 Task: Add an event with the title Presentation Finalization and Rehearsal, date '2023/12/19', time 8:30 AM to 10:30 AMand add a description: A Product Demo is a live demonstration of a product's features, functionality, and benefits to potential customers, clients, or stakeholders. It is a powerful tool for showcasing the value proposition of a product and allowing individuals to experience its capabilities firsthand.    Select event color  Lavender . Add location for the event as: 654 Palais des Festivals, Cannes, France, logged in from the account softage.3@softage.netand send the event invitation to softage.10@softage.net and softage.1@softage.net. Set a reminder for the event Doesn't repeat
Action: Mouse moved to (34, 94)
Screenshot: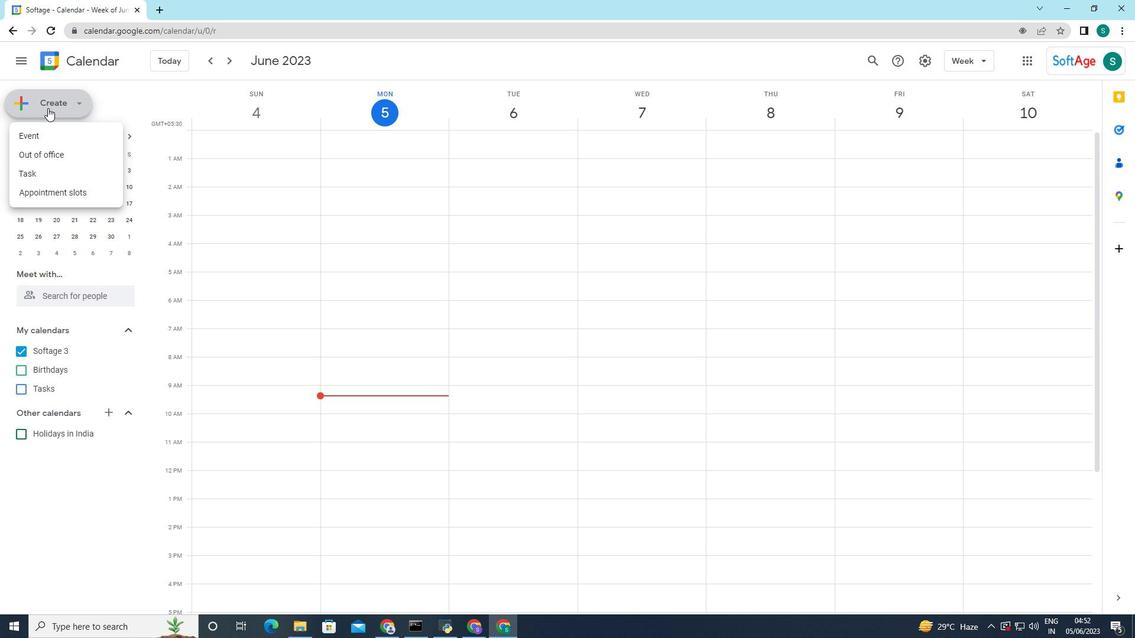 
Action: Mouse pressed left at (34, 94)
Screenshot: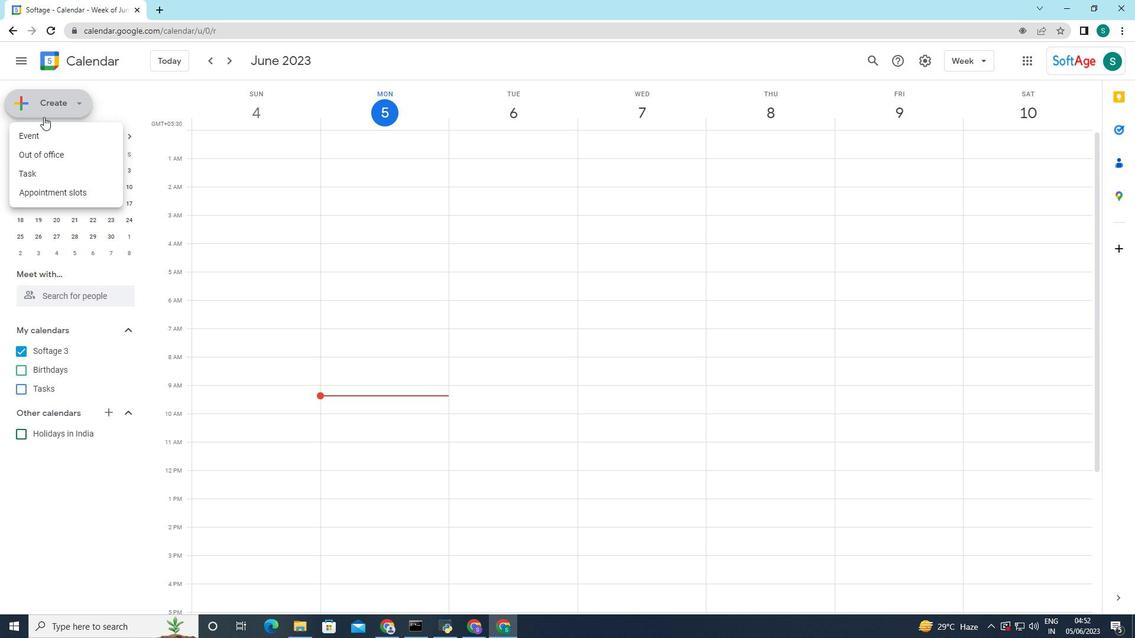 
Action: Mouse moved to (28, 117)
Screenshot: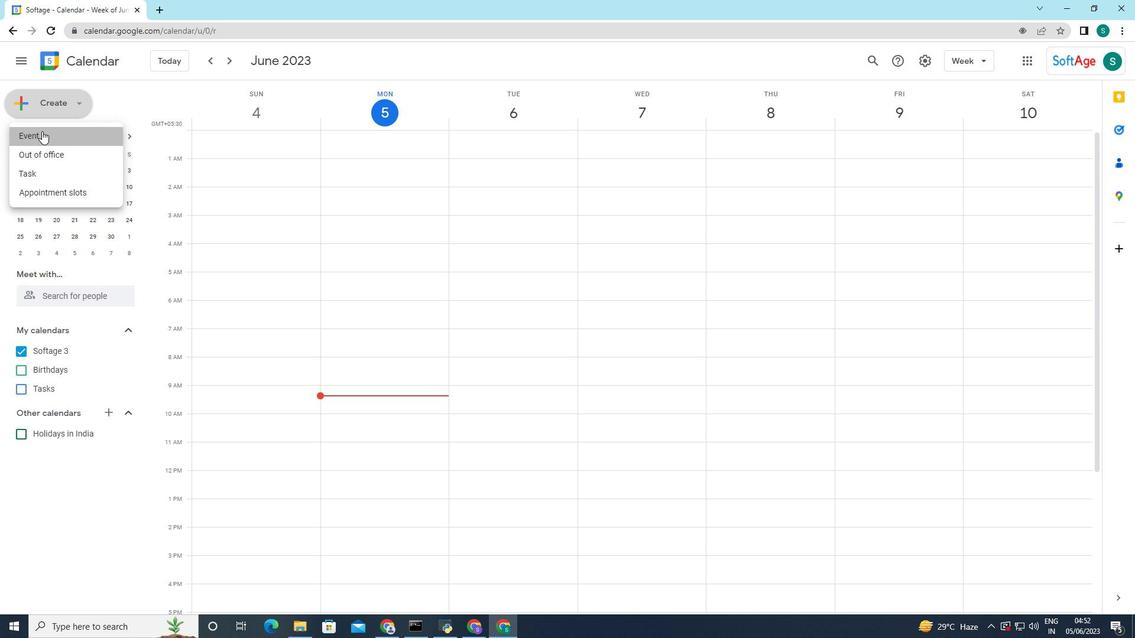 
Action: Mouse pressed left at (28, 117)
Screenshot: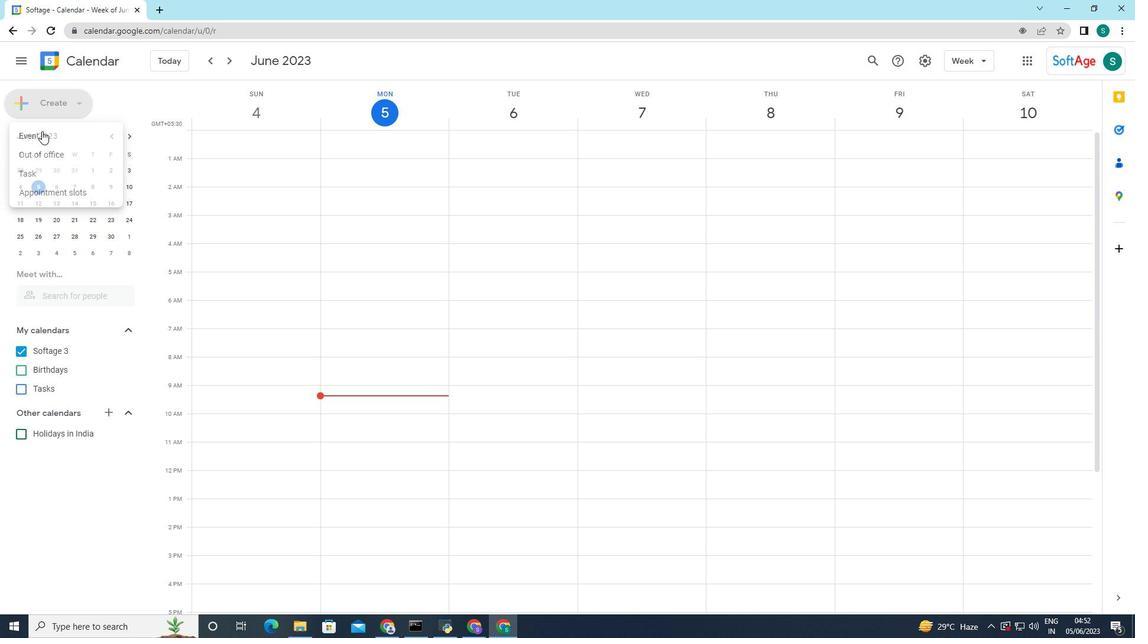 
Action: Mouse moved to (199, 454)
Screenshot: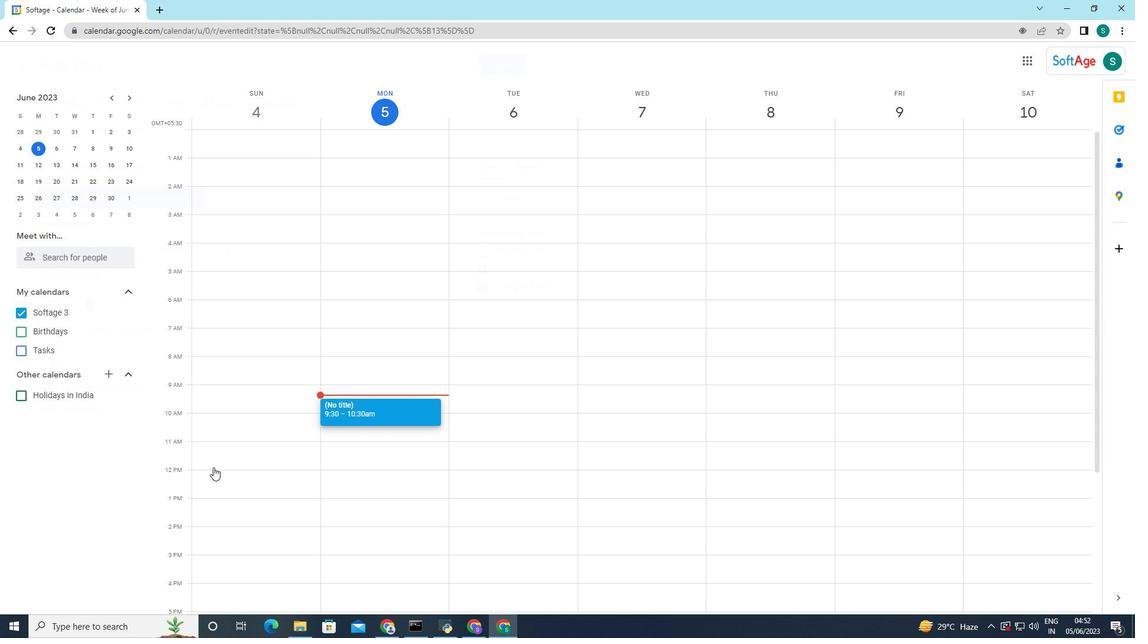 
Action: Mouse pressed left at (199, 454)
Screenshot: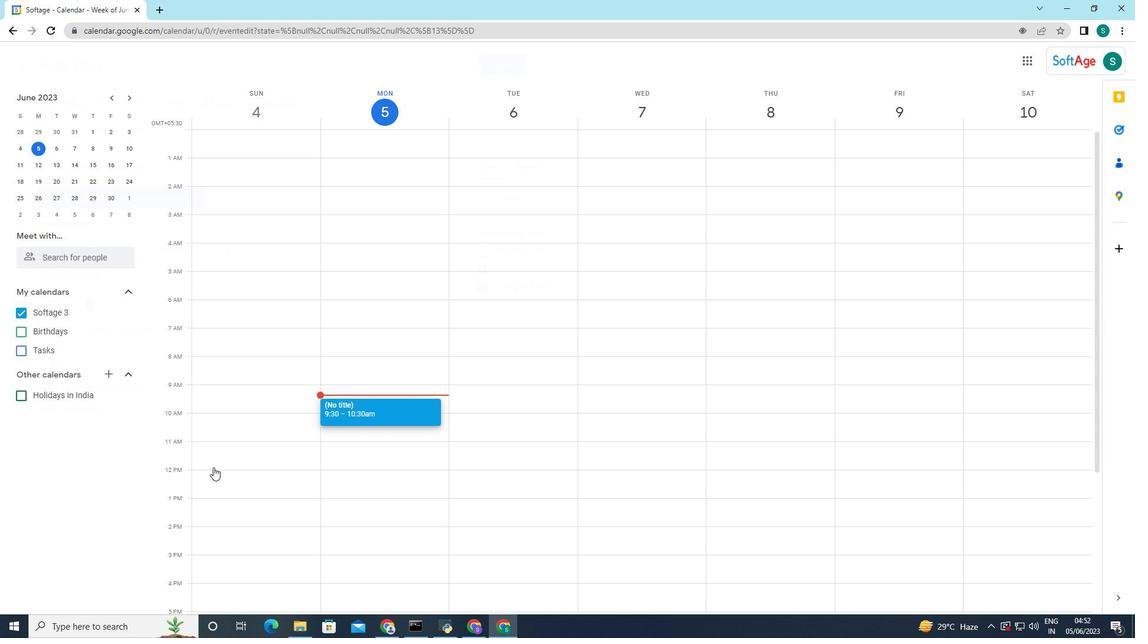 
Action: Mouse moved to (107, 52)
Screenshot: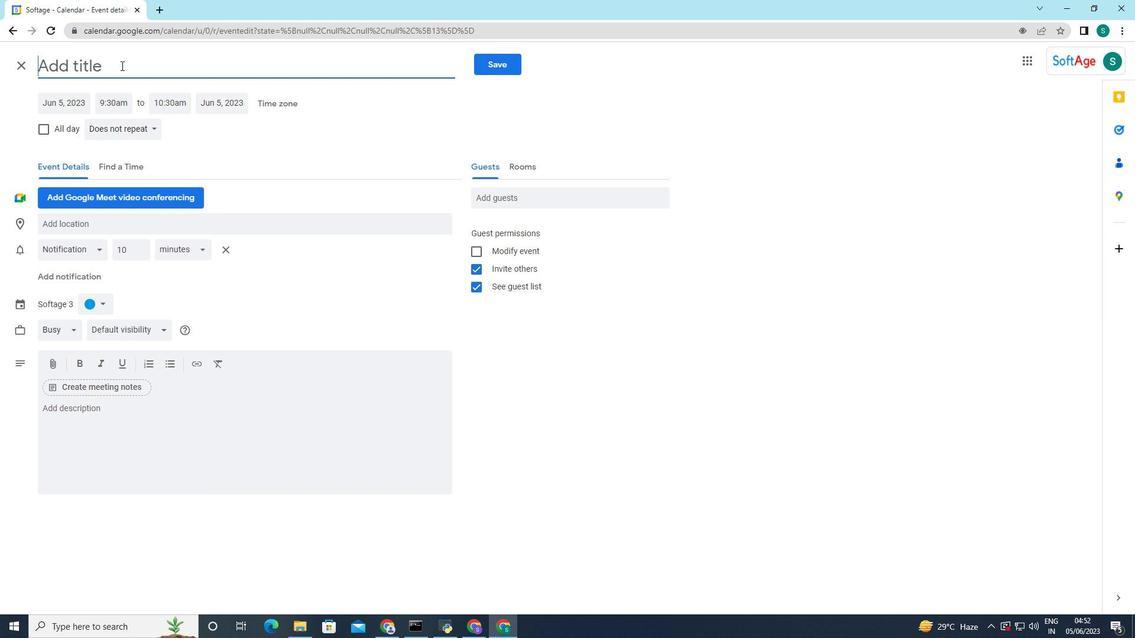 
Action: Mouse pressed left at (107, 52)
Screenshot: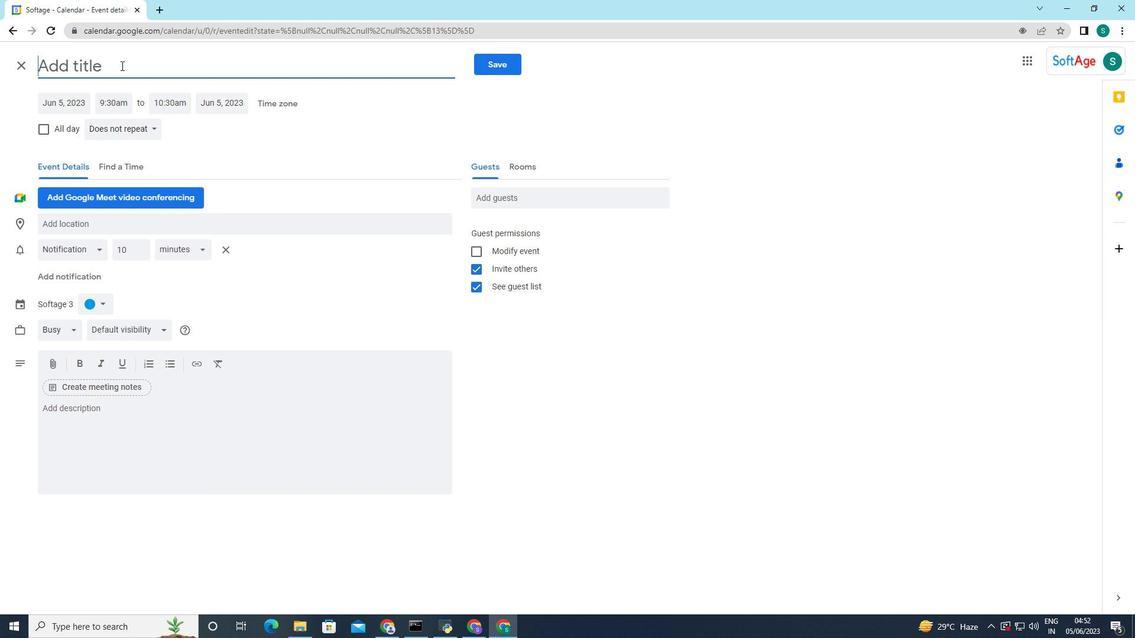 
Action: Key pressed <Key.caps_lock>P<Key.caps_lock>resentation<Key.space><Key.caps_lock>F<Key.caps_lock>inalization<Key.space>and<Key.space><Key.caps_lock>TL<Key.backspace><Key.backspace>T<Key.backspace>R<Key.caps_lock>ehearsal
Screenshot: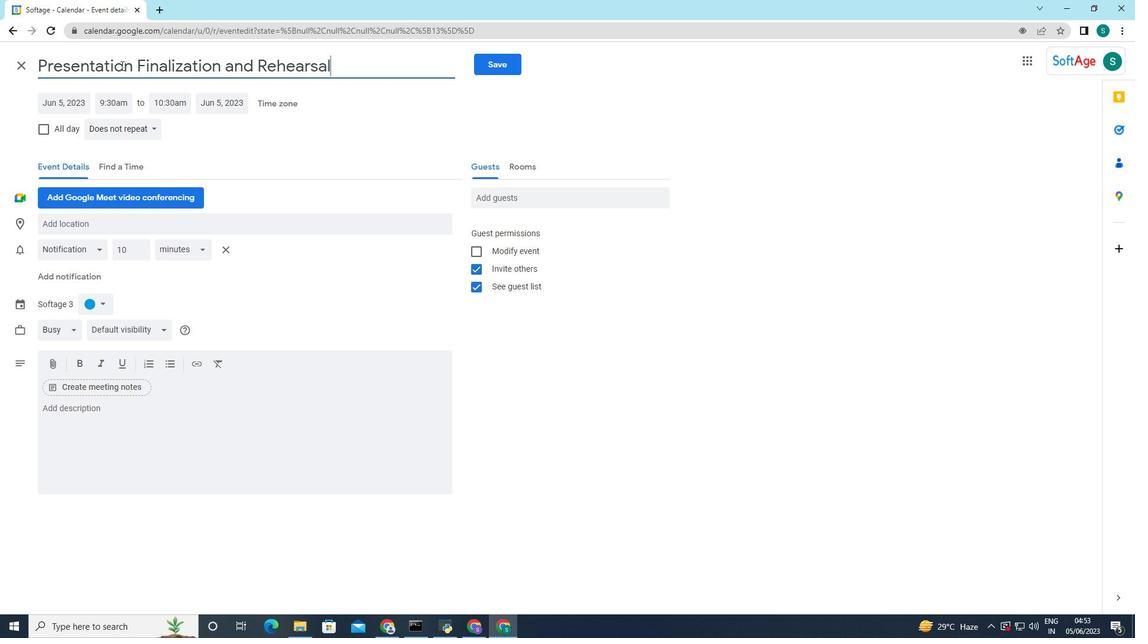 
Action: Mouse moved to (67, 89)
Screenshot: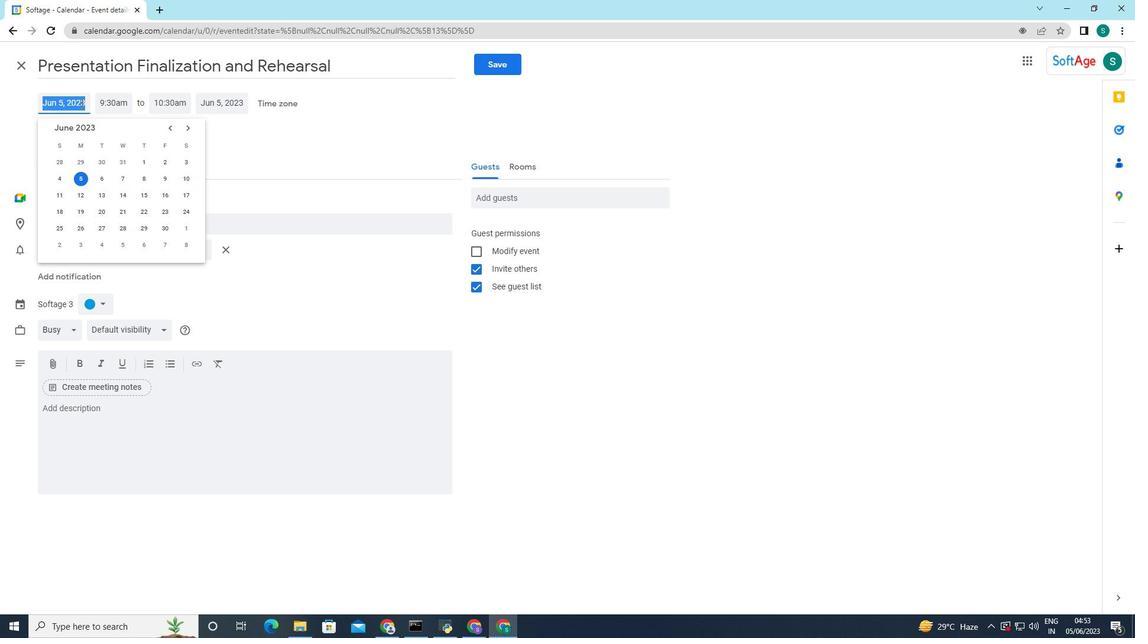 
Action: Mouse pressed left at (67, 89)
Screenshot: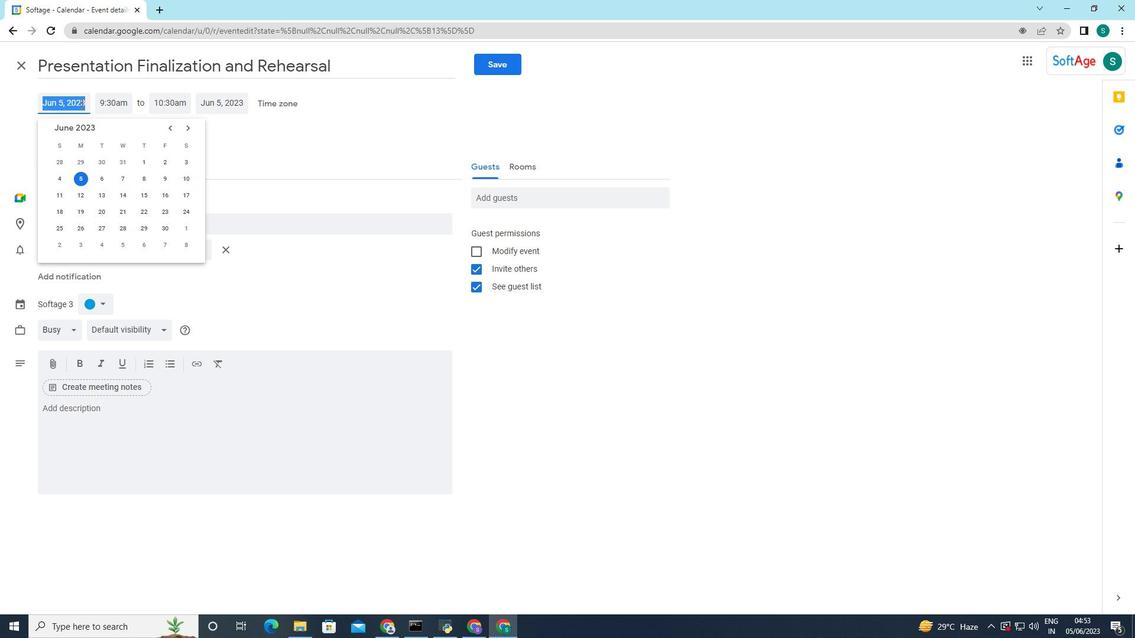 
Action: Mouse moved to (172, 115)
Screenshot: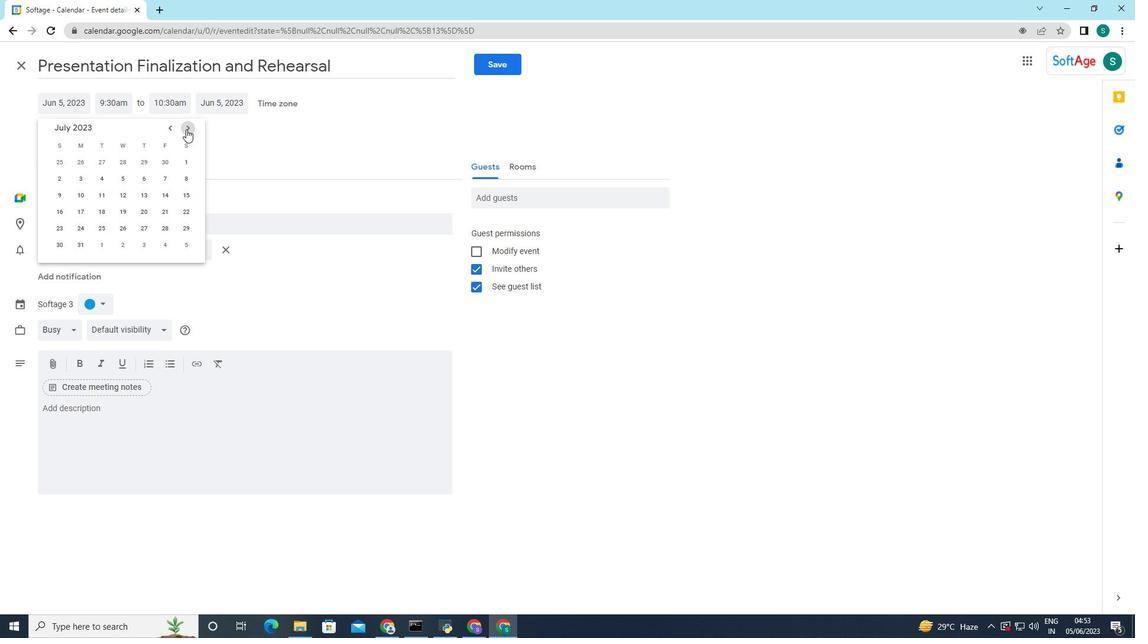 
Action: Mouse pressed left at (172, 115)
Screenshot: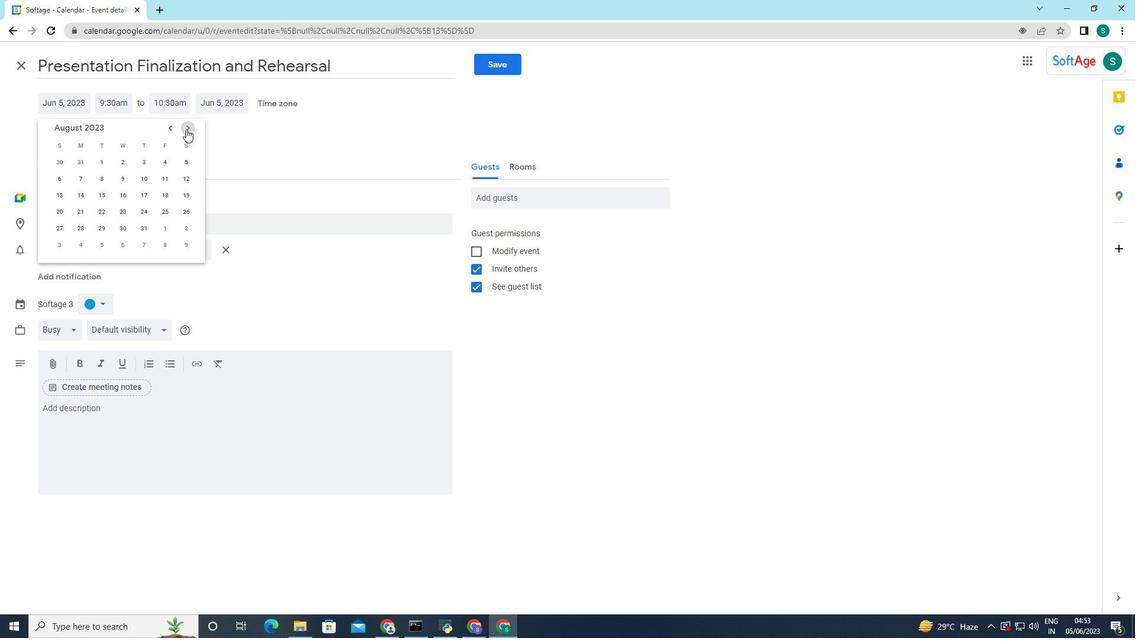 
Action: Mouse pressed left at (172, 115)
Screenshot: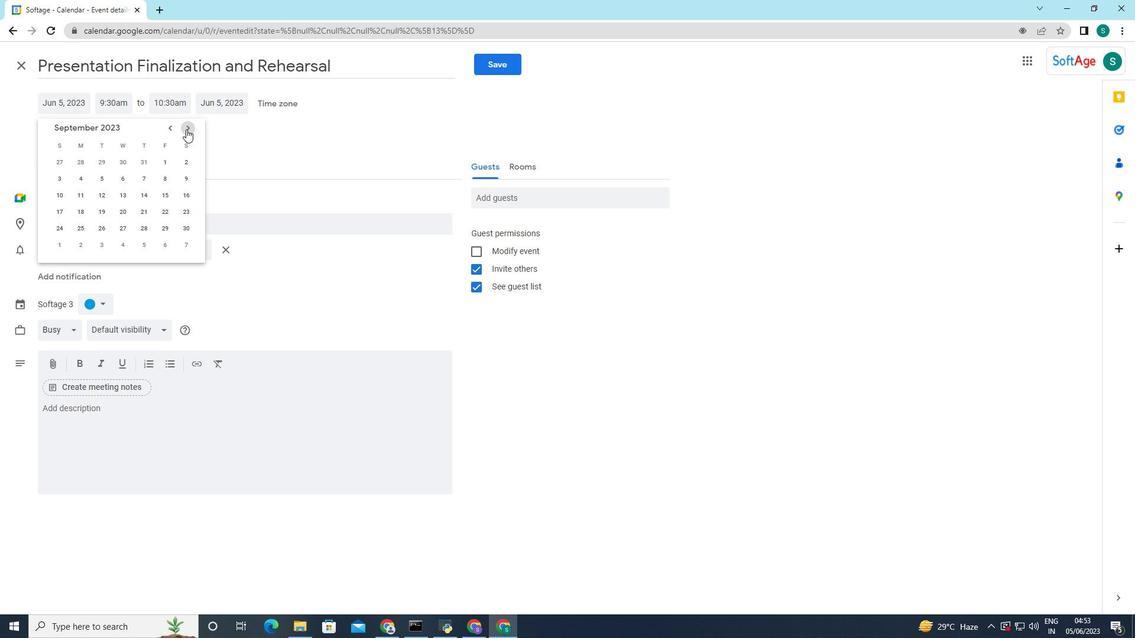 
Action: Mouse pressed left at (172, 115)
Screenshot: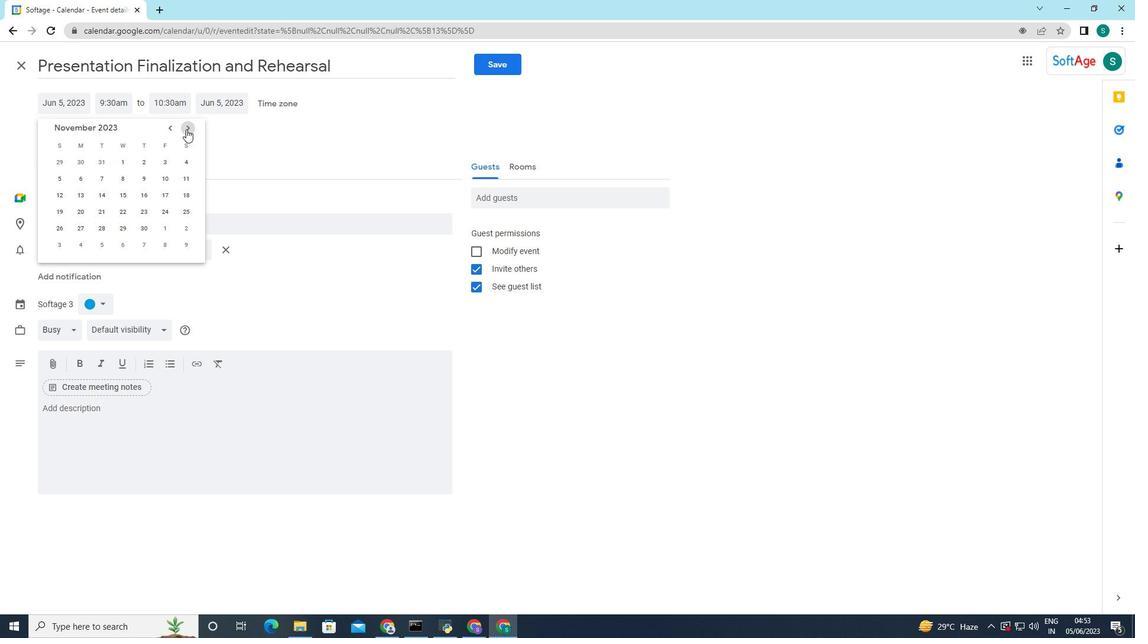 
Action: Mouse pressed left at (172, 115)
Screenshot: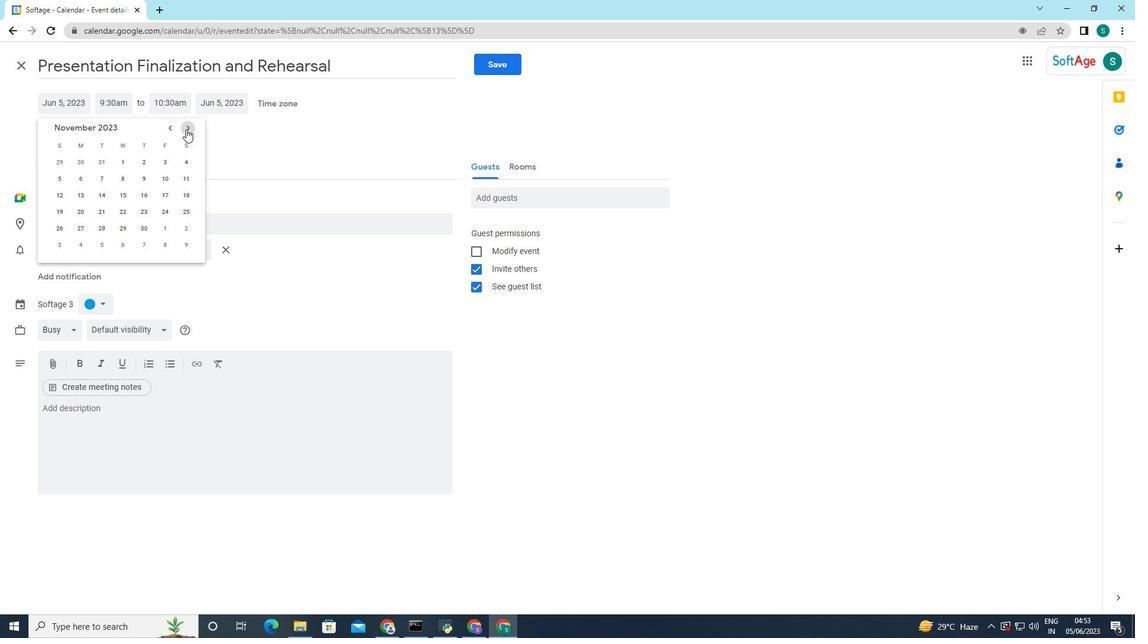 
Action: Mouse pressed left at (172, 115)
Screenshot: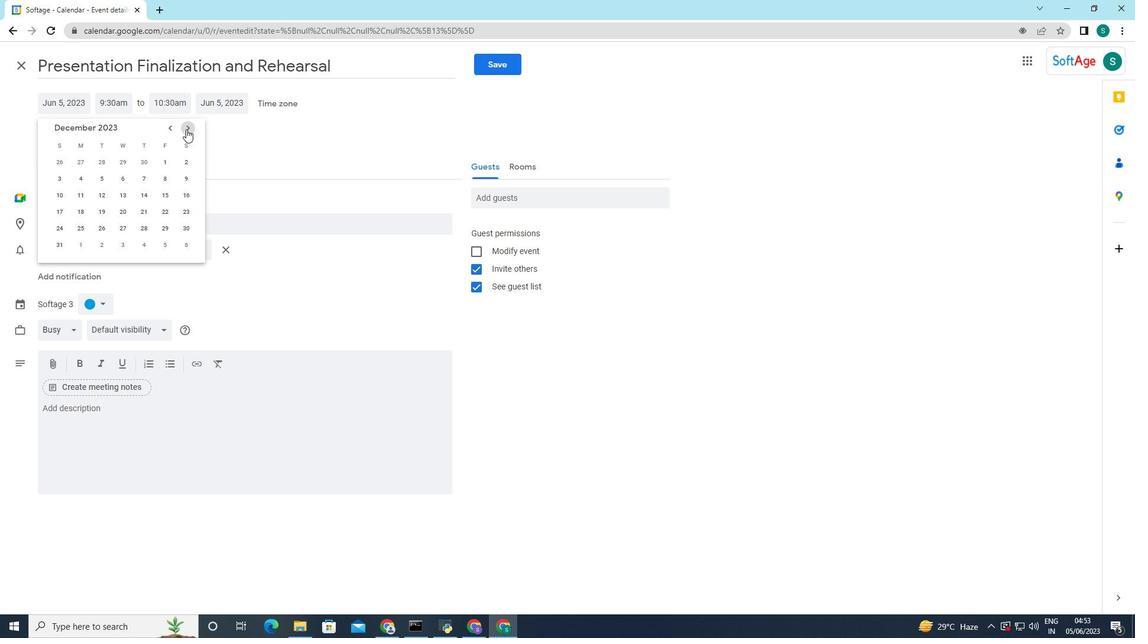 
Action: Mouse pressed left at (172, 115)
Screenshot: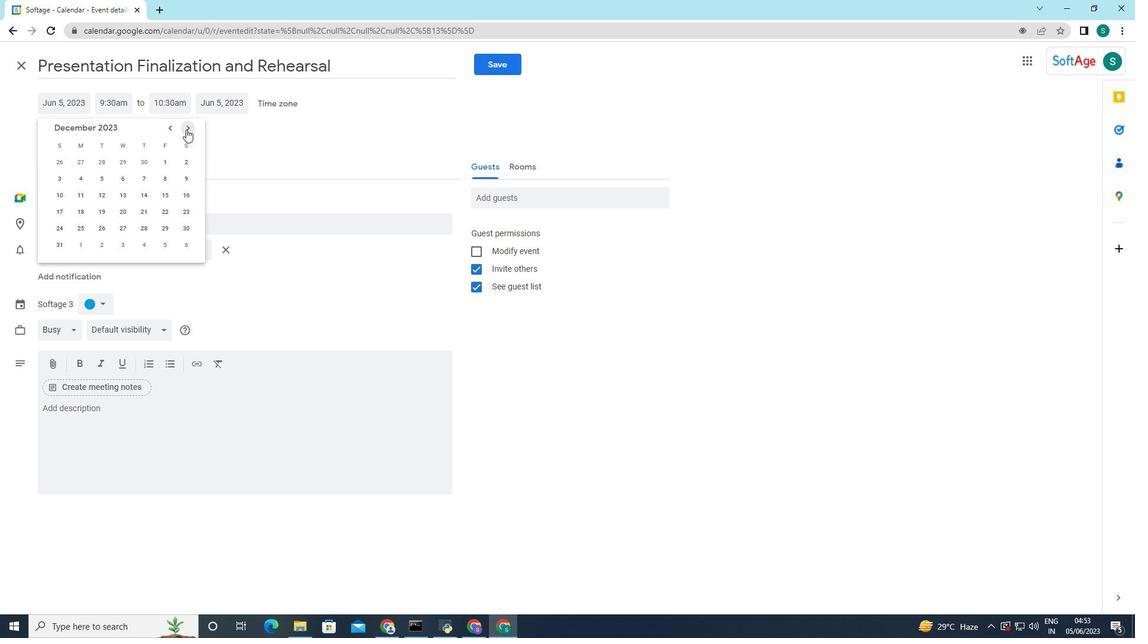 
Action: Mouse pressed left at (172, 115)
Screenshot: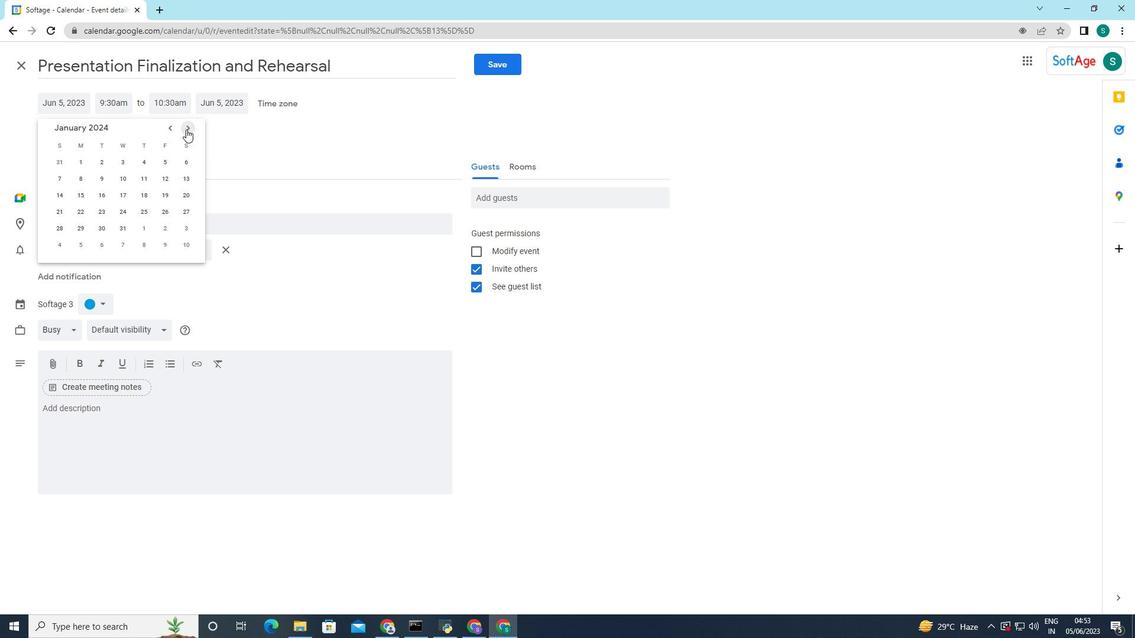 
Action: Mouse pressed left at (172, 115)
Screenshot: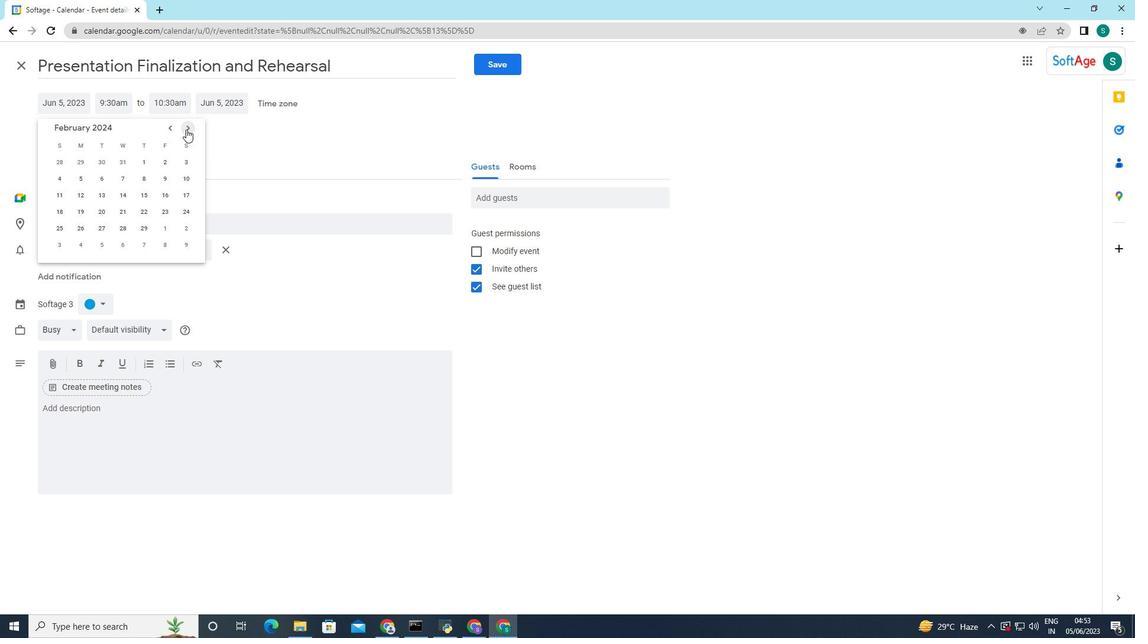 
Action: Mouse moved to (154, 115)
Screenshot: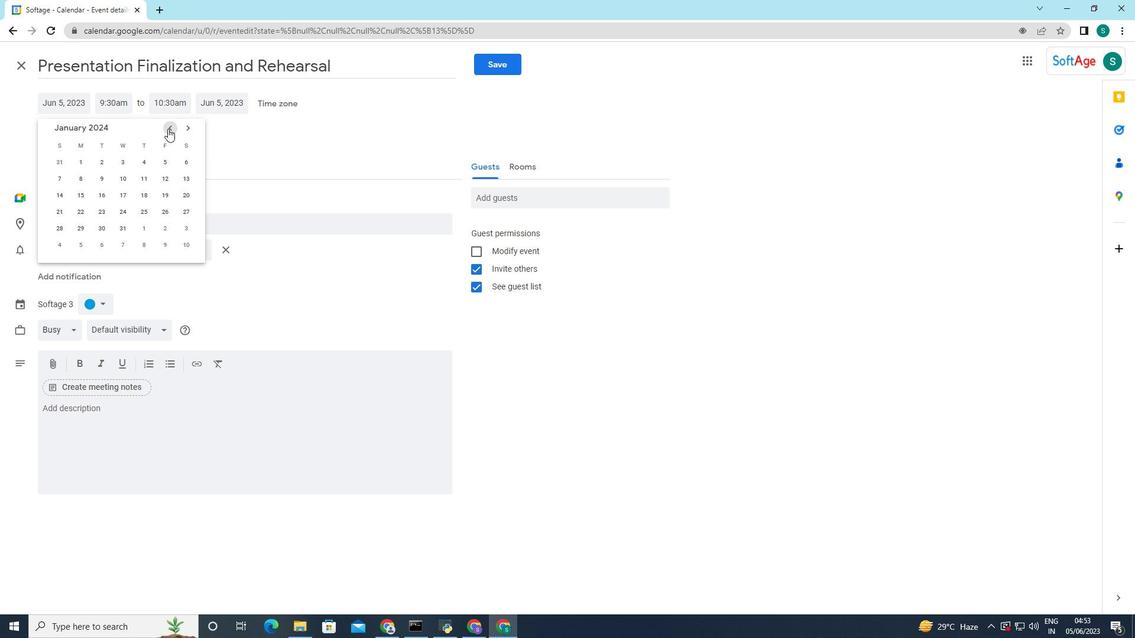 
Action: Mouse pressed left at (154, 115)
Screenshot: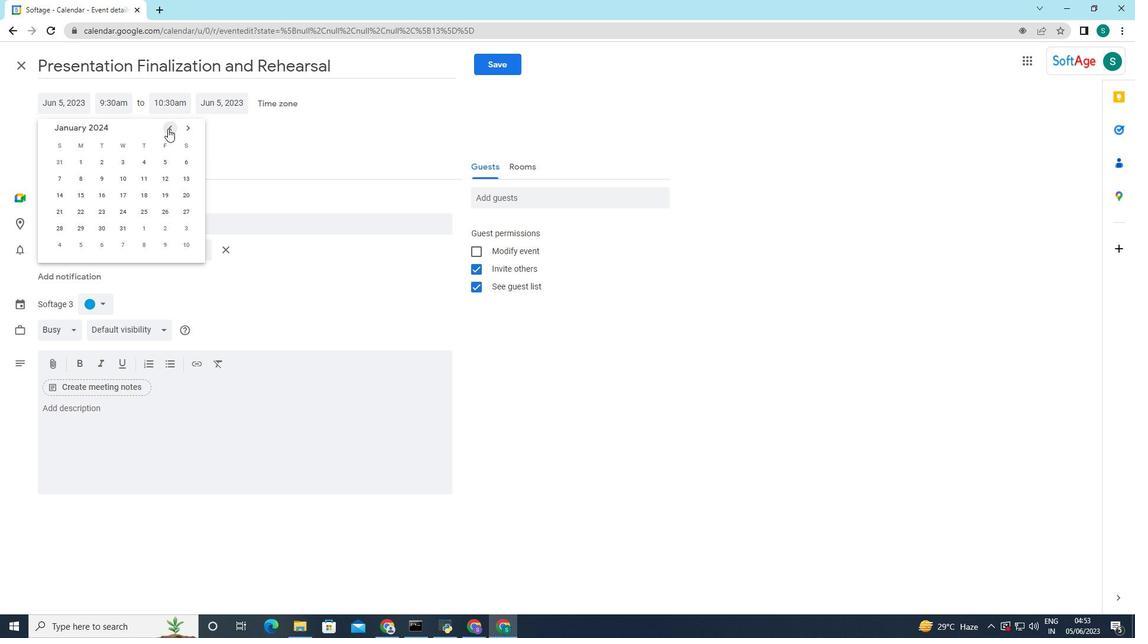 
Action: Mouse pressed left at (154, 115)
Screenshot: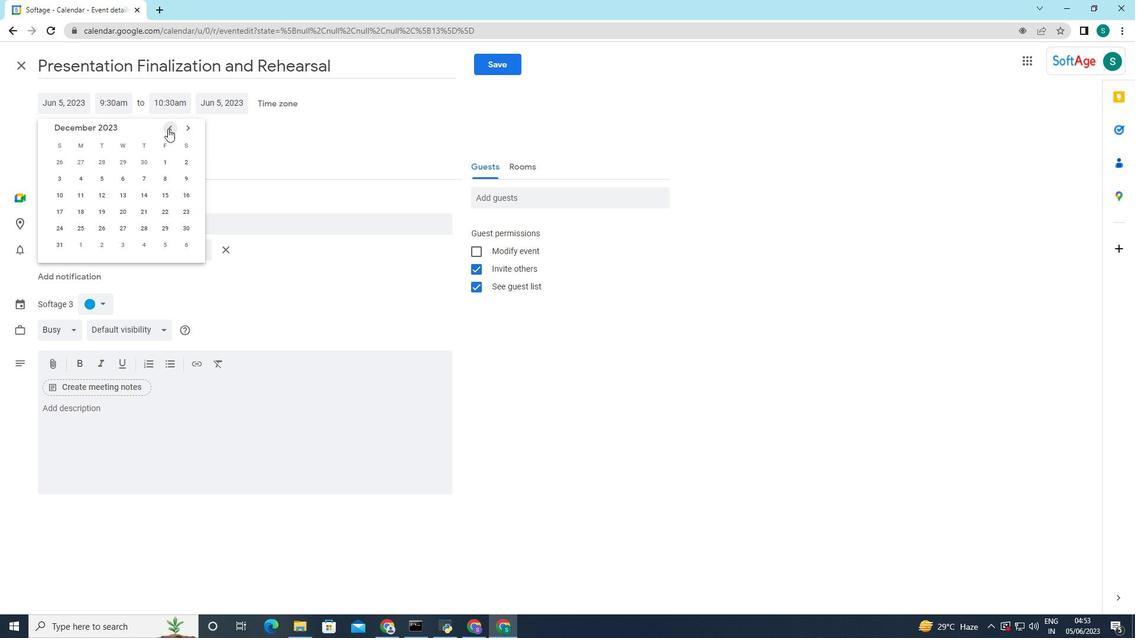 
Action: Mouse moved to (94, 198)
Screenshot: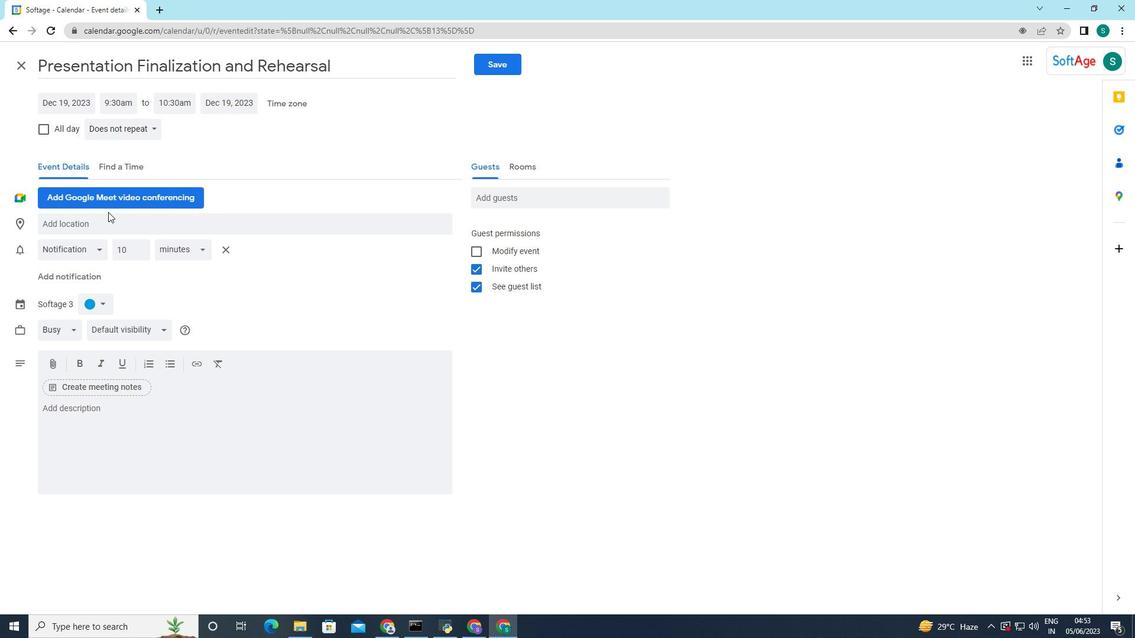 
Action: Mouse pressed left at (94, 198)
Screenshot: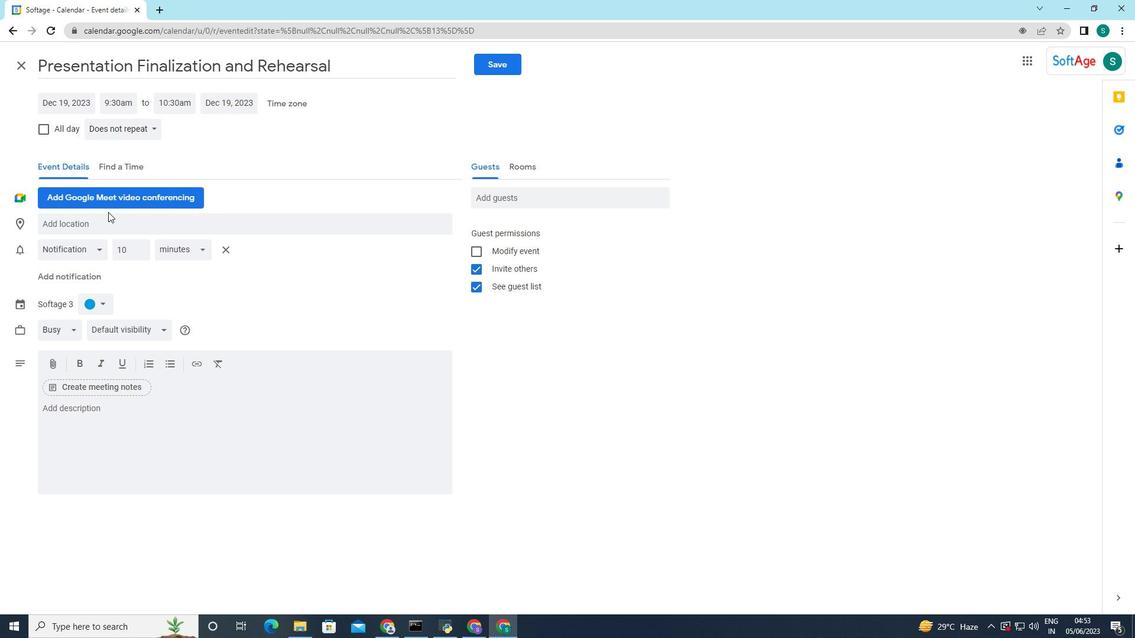 
Action: Mouse moved to (61, 92)
Screenshot: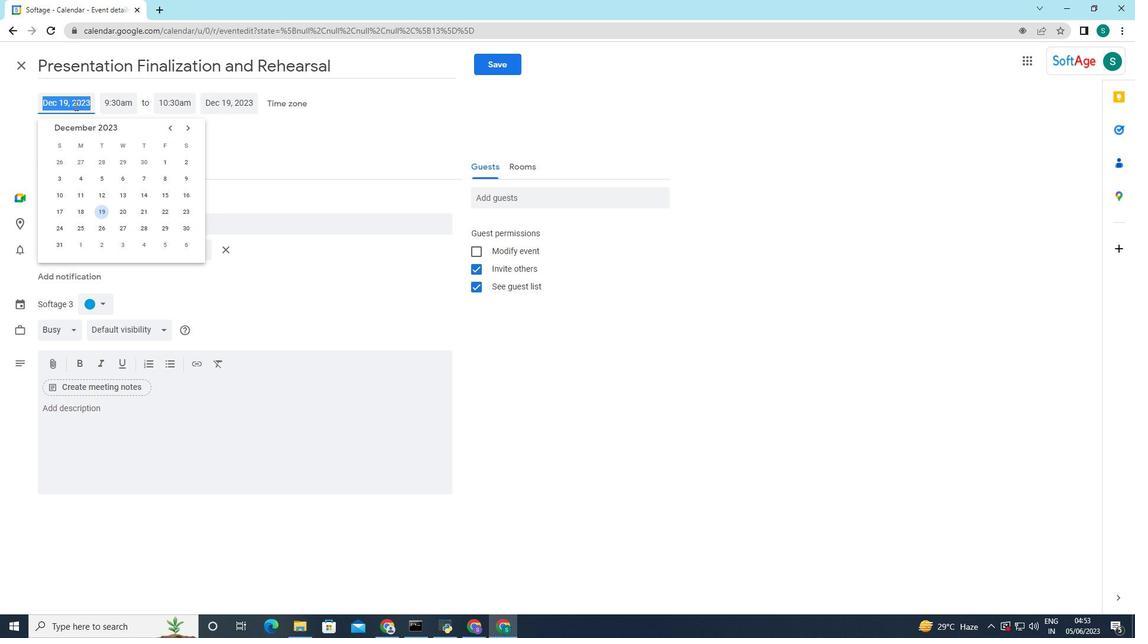 
Action: Mouse pressed left at (61, 92)
Screenshot: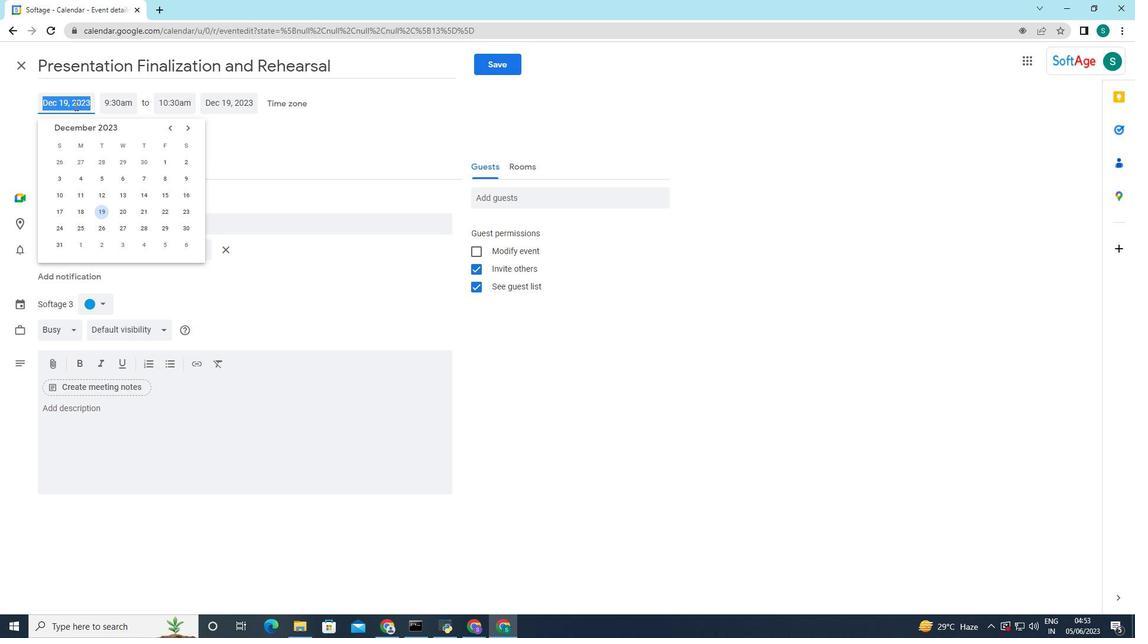 
Action: Mouse moved to (94, 86)
Screenshot: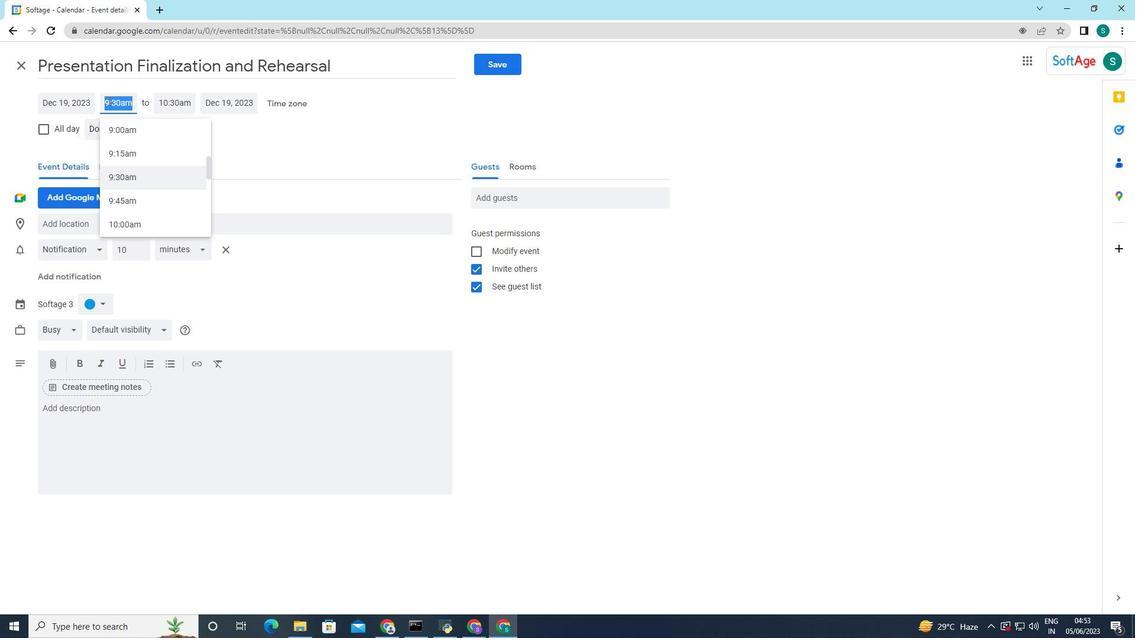 
Action: Mouse pressed left at (94, 86)
Screenshot: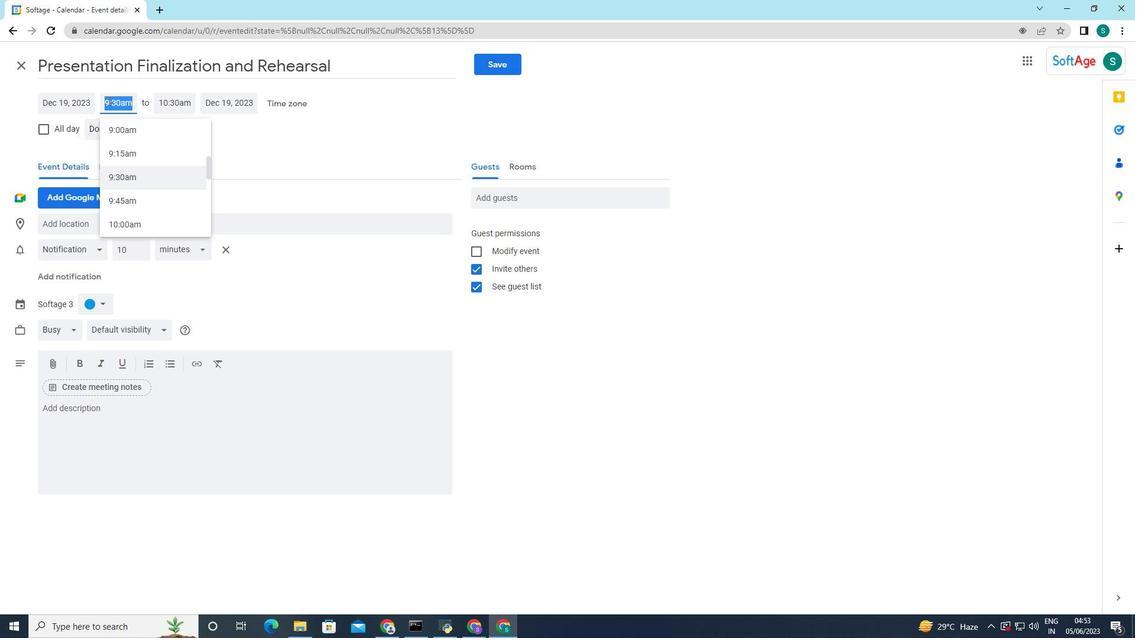 
Action: Mouse moved to (111, 165)
Screenshot: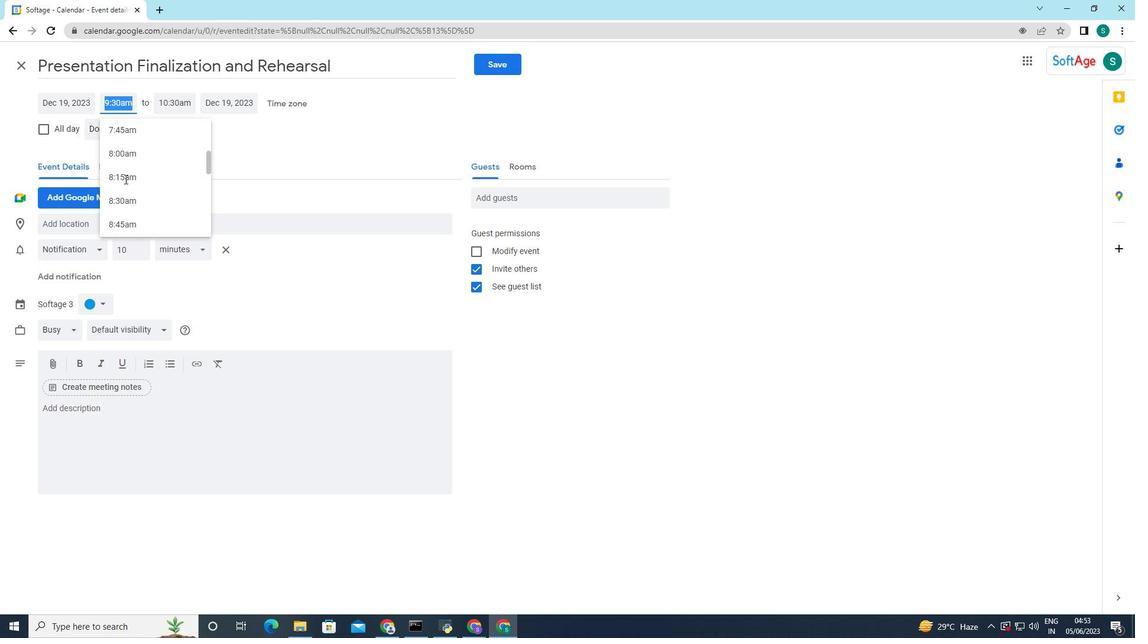 
Action: Mouse scrolled (111, 166) with delta (0, 0)
Screenshot: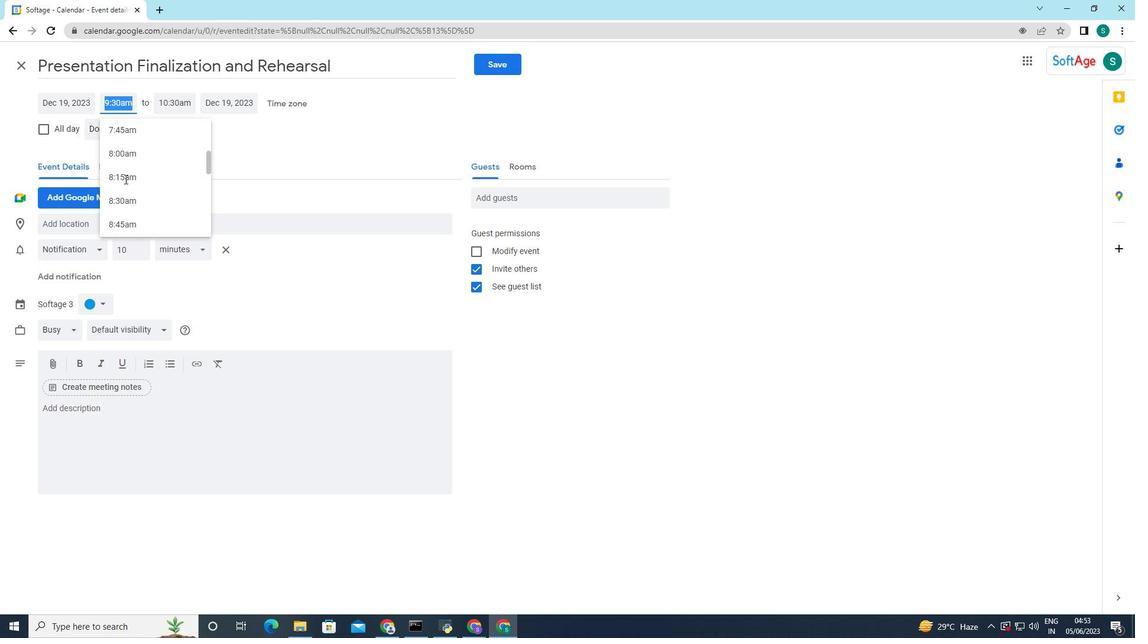 
Action: Mouse scrolled (111, 166) with delta (0, 0)
Screenshot: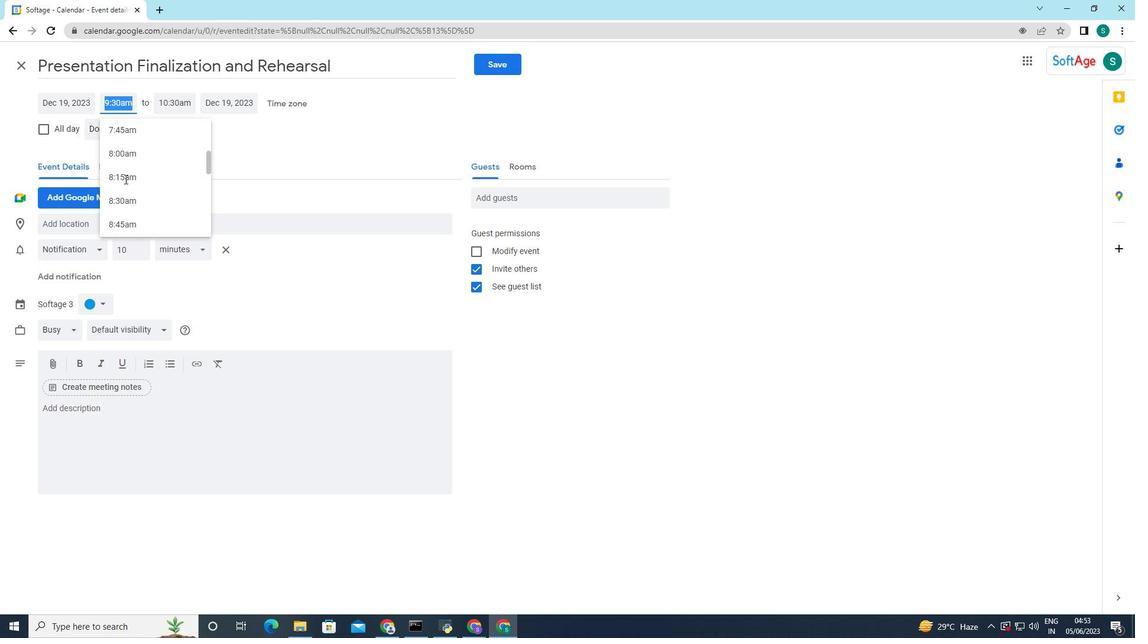 
Action: Mouse moved to (110, 185)
Screenshot: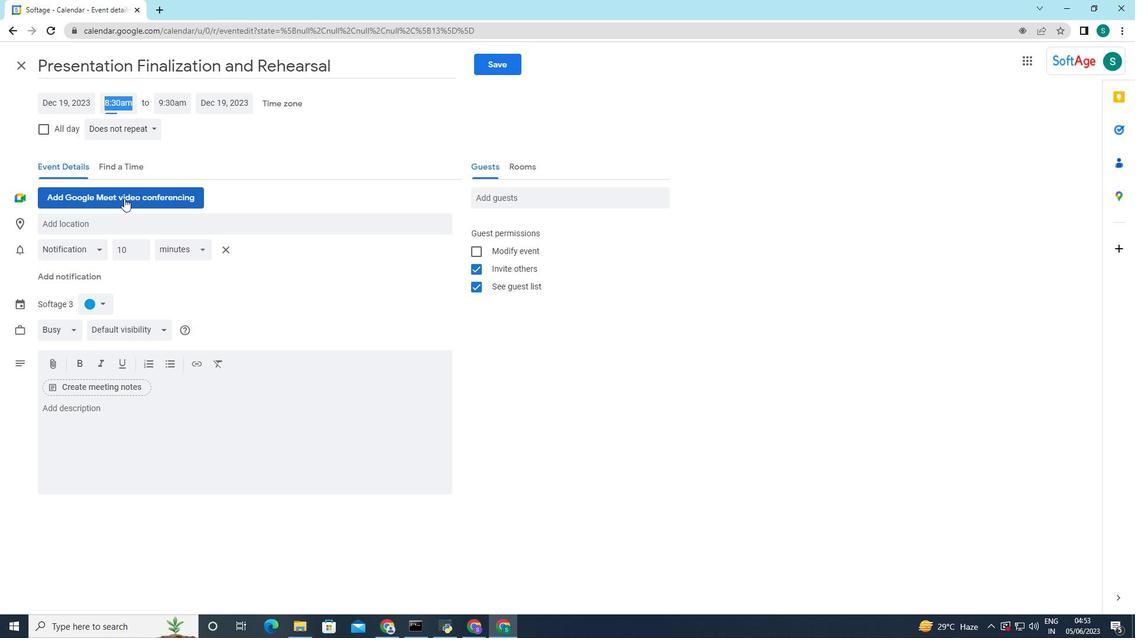 
Action: Mouse pressed left at (110, 185)
Screenshot: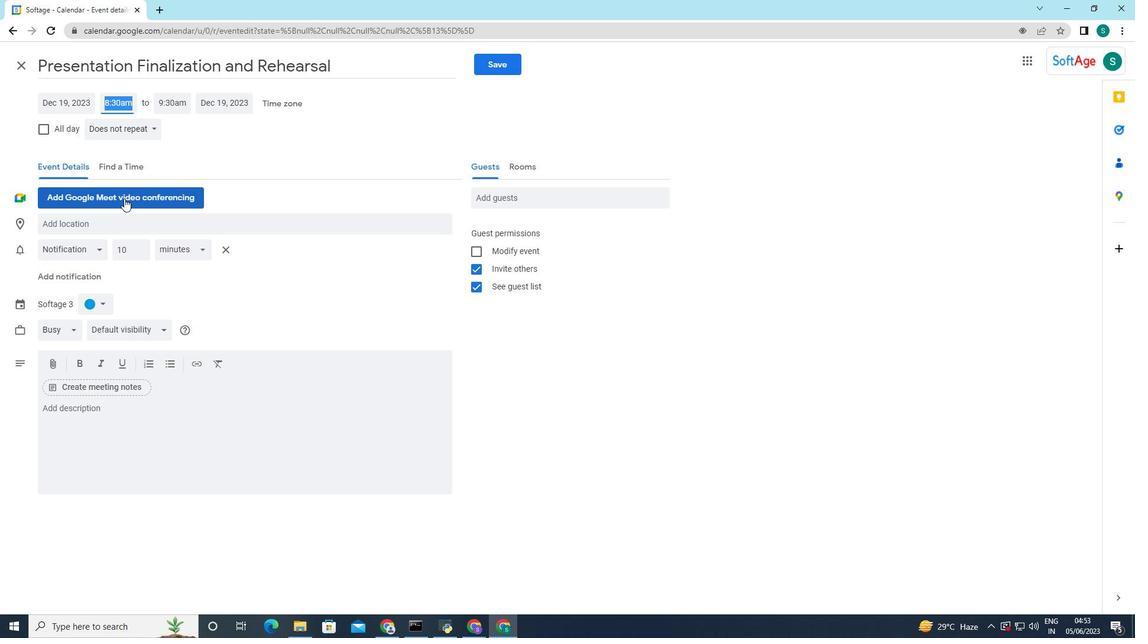 
Action: Mouse moved to (149, 93)
Screenshot: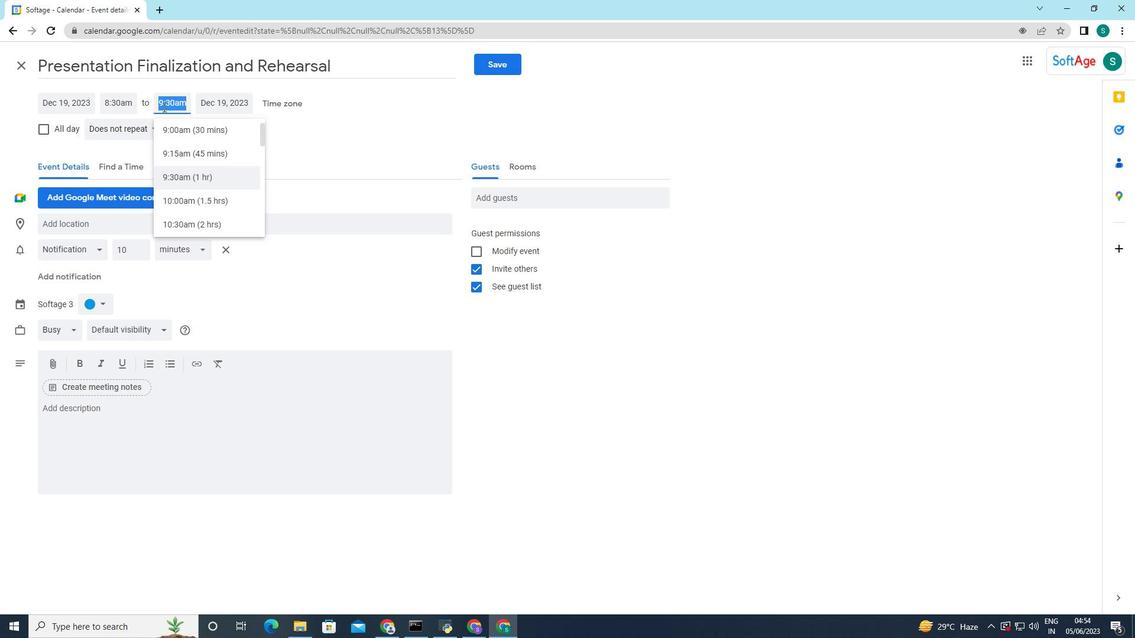 
Action: Mouse pressed left at (149, 93)
Screenshot: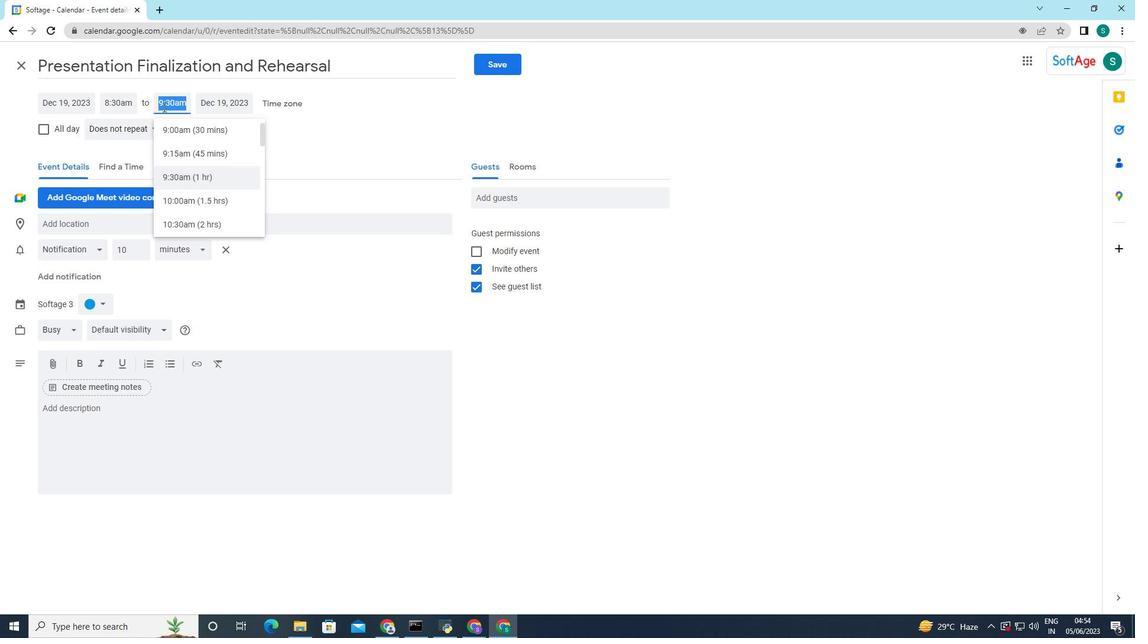 
Action: Mouse moved to (166, 209)
Screenshot: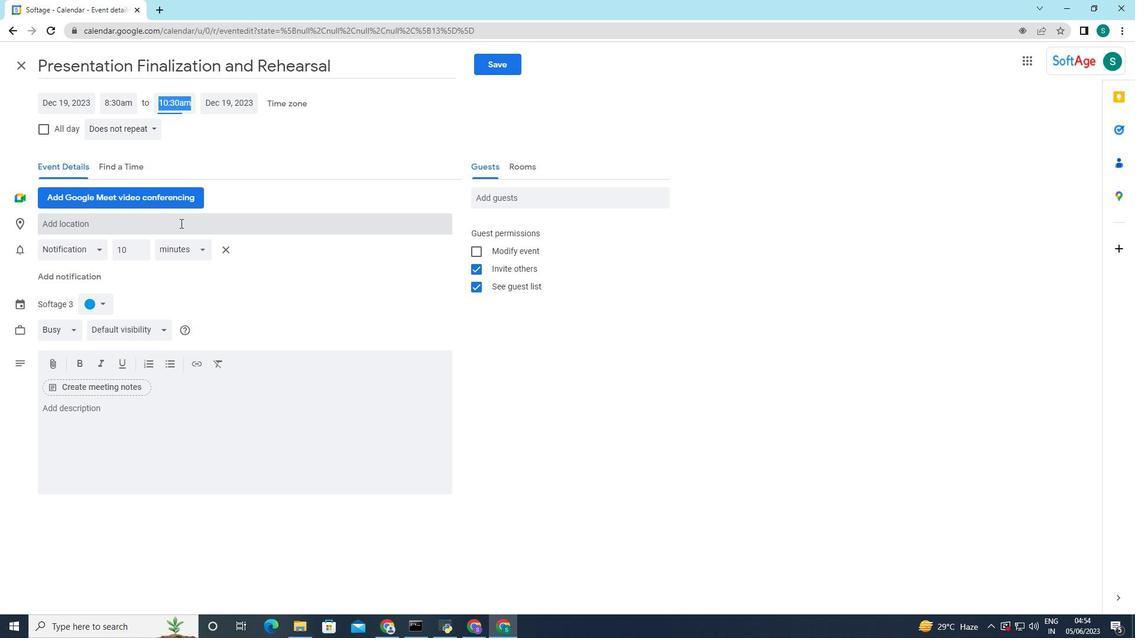 
Action: Mouse pressed left at (166, 209)
Screenshot: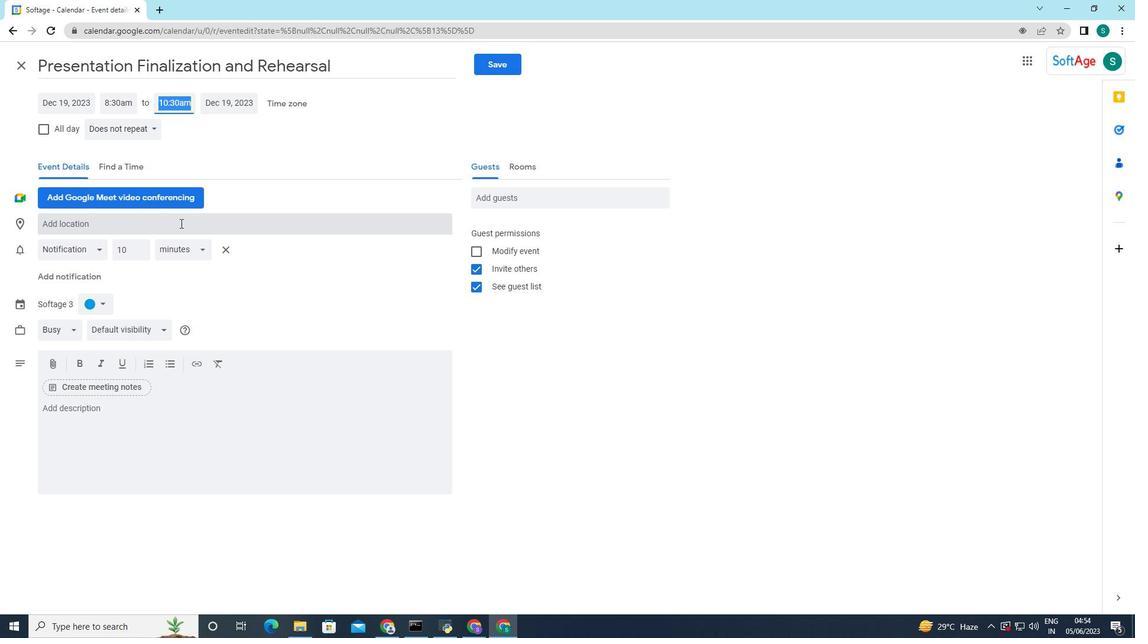 
Action: Mouse moved to (263, 143)
Screenshot: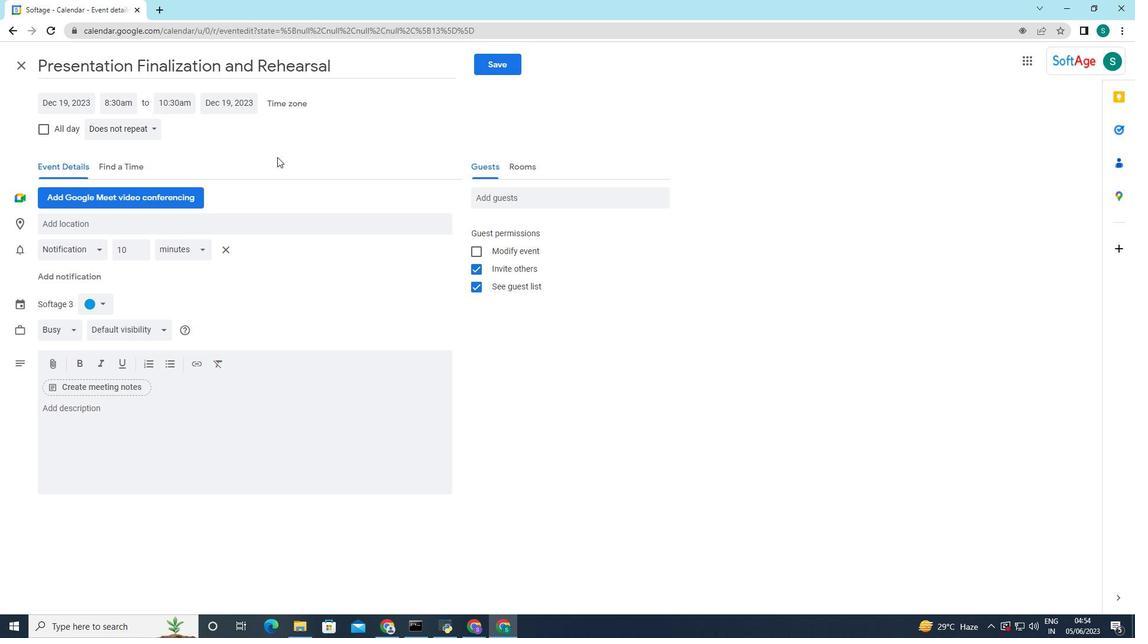 
Action: Mouse pressed left at (263, 143)
Screenshot: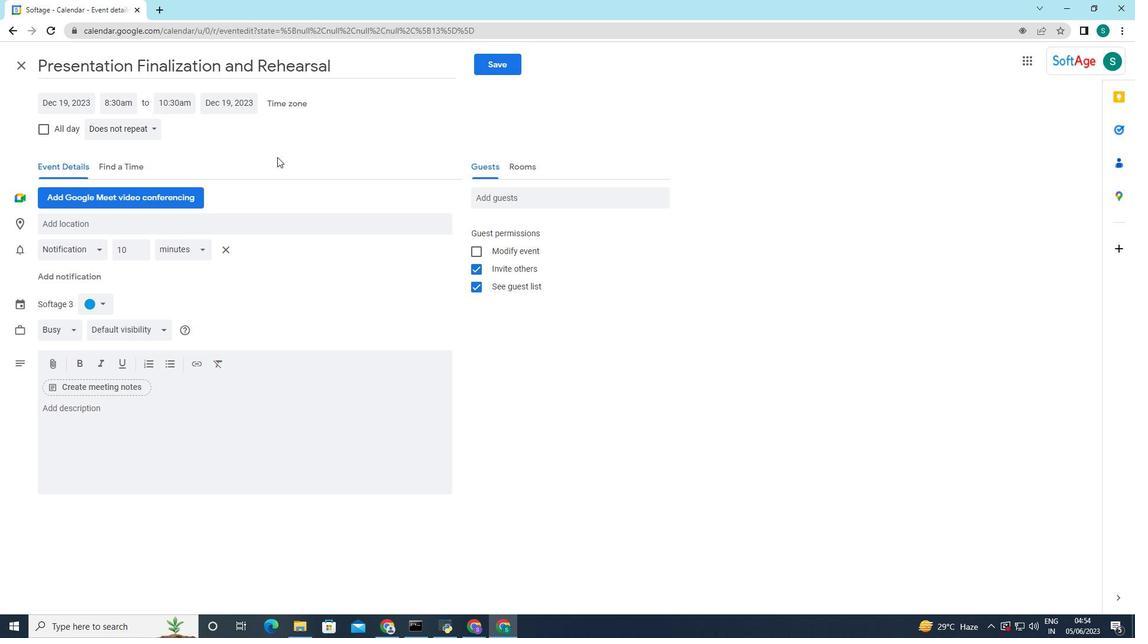 
Action: Mouse moved to (82, 394)
Screenshot: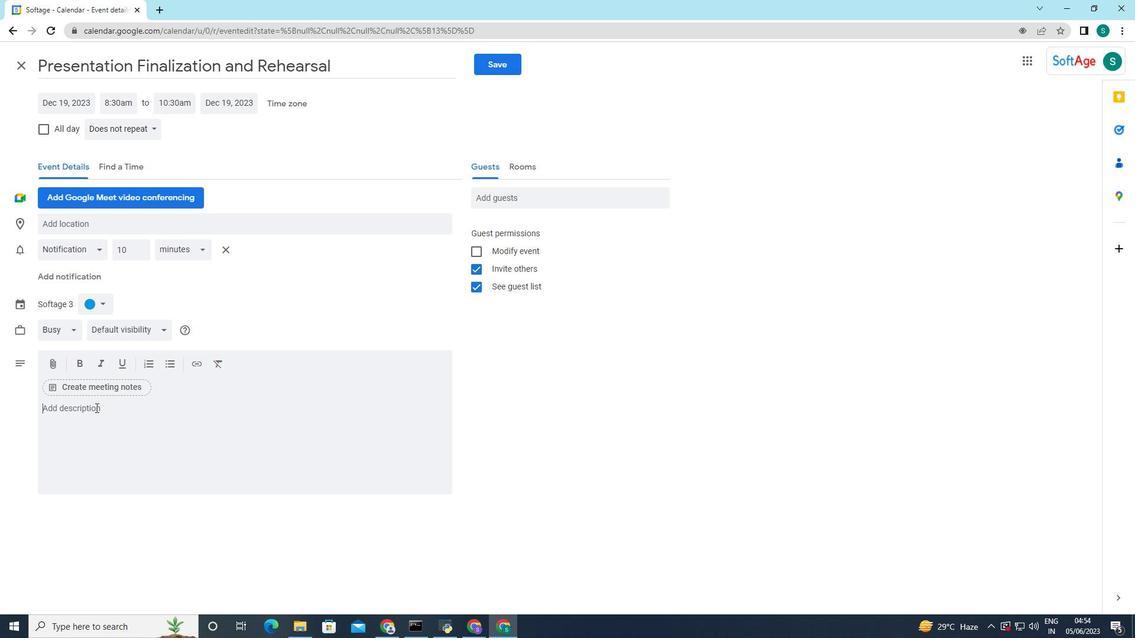 
Action: Mouse pressed left at (82, 394)
Screenshot: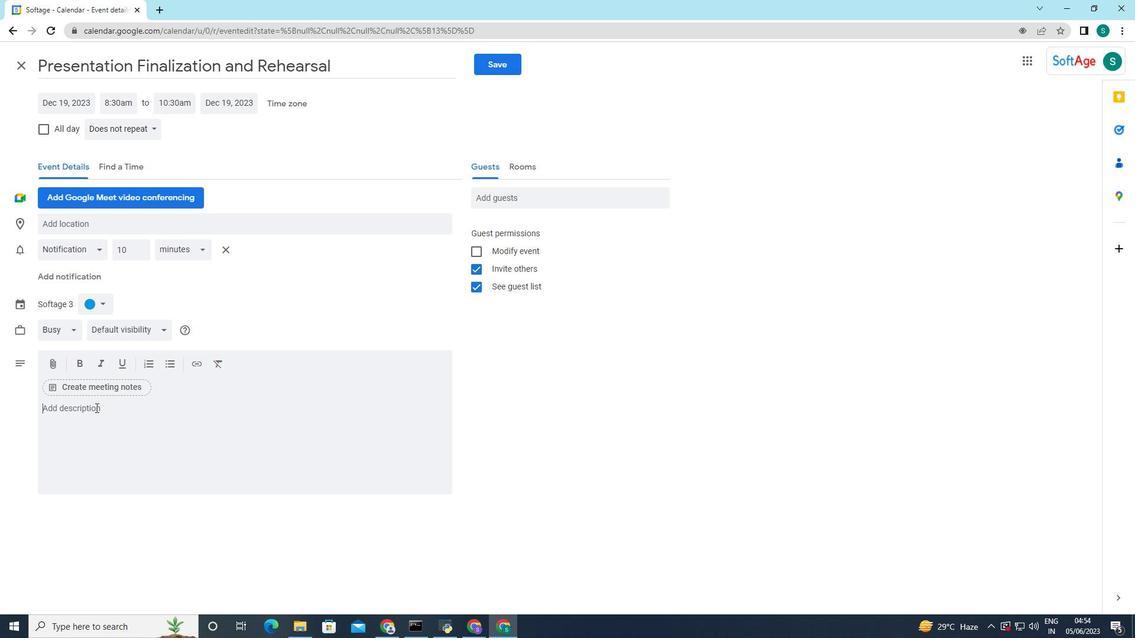 
Action: Key pressed <Key.caps_lock>A<Key.caps_lock><Key.space><Key.caps_lock>P<Key.caps_lock>roduct<Key.space><Key.caps_lock>D<Key.caps_lock>emo<Key.space>is<Key.space>a<Key.space>lov<Key.backspace><Key.backspace>ic<Key.backspace>ve<Key.space>demonstration<Key.space>of<Key.space>a<Key.space>product's<Key.space>features,<Key.space>fund<Key.backspace>ctionality<Key.space><Key.backspace>,<Key.space>and<Key.space>benefits<Key.space>to<Key.space>potentio<Key.backspace>al<Key.space>customers,<Key.space>clients,<Key.space>or<Key.space>t=s<Key.backspace><Key.backspace><Key.backspace>stakeholders.<Key.space><Key.caps_lock>I<Key.caps_lock>t<Key.space>is<Key.space>a<Key.space>powerful<Key.space>tool<Key.space>for<Key.space>showxasing<Key.space>the<Key.space>val<Key.backspace><Key.backspace><Key.backspace><Key.backspace><Key.backspace><Key.backspace><Key.backspace><Key.backspace><Key.backspace><Key.backspace><Key.backspace><Key.backspace><Key.backspace><Key.backspace>casing<Key.space>the<Key.space>value<Key.space>proposition<Key.space>of<Key.space>a<Key.space>product<Key.space>and<Key.space>qllo<Key.backspace><Key.backspace><Key.backspace>a=<Key.backspace><Key.backspace><Key.backspace><Key.space><Key.backspace>allowing<Key.space>indididual<Key.space><Key.backspace>s<Key.space>to<Key.space>w<Key.backspace><Key.backspace><Key.backspace><Key.backspace><Key.backspace><Key.backspace><Key.backspace><Key.backspace><Key.backspace><Key.backspace><Key.backspace><Key.backspace>viduals<Key.space>to<Key.space>w<Key.backspace>ez<Key.backspace>xperienc<Key.backspace>ces<Key.backspace><Key.space>its<Key.space>capabilities<Key.space>firsthand.
Screenshot: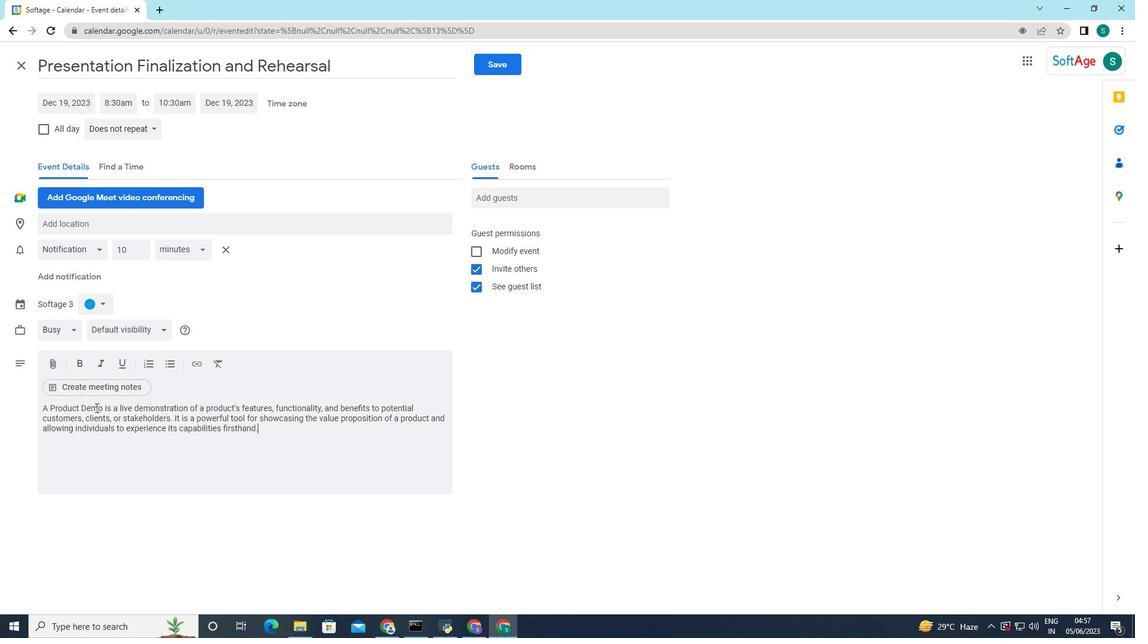 
Action: Mouse moved to (84, 289)
Screenshot: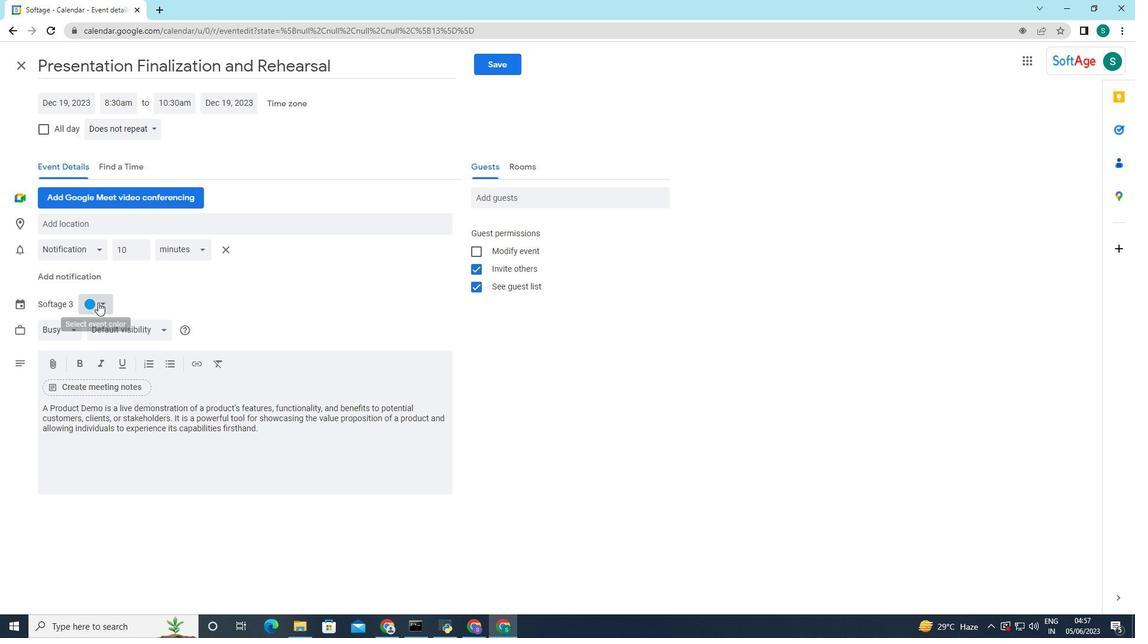 
Action: Mouse pressed left at (84, 289)
Screenshot: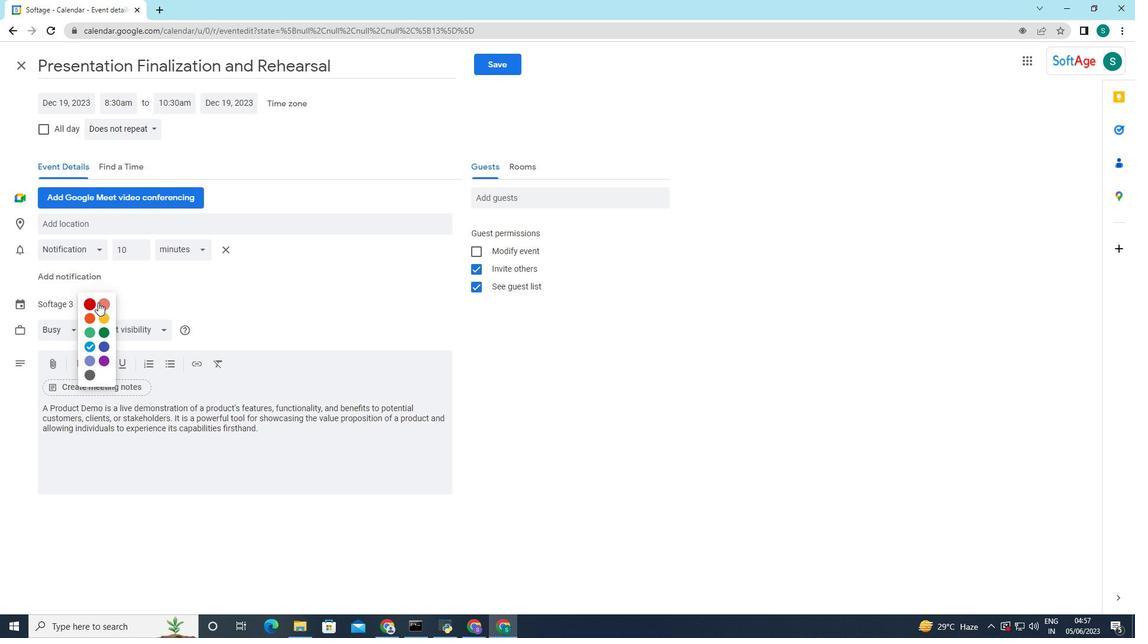 
Action: Mouse moved to (79, 345)
Screenshot: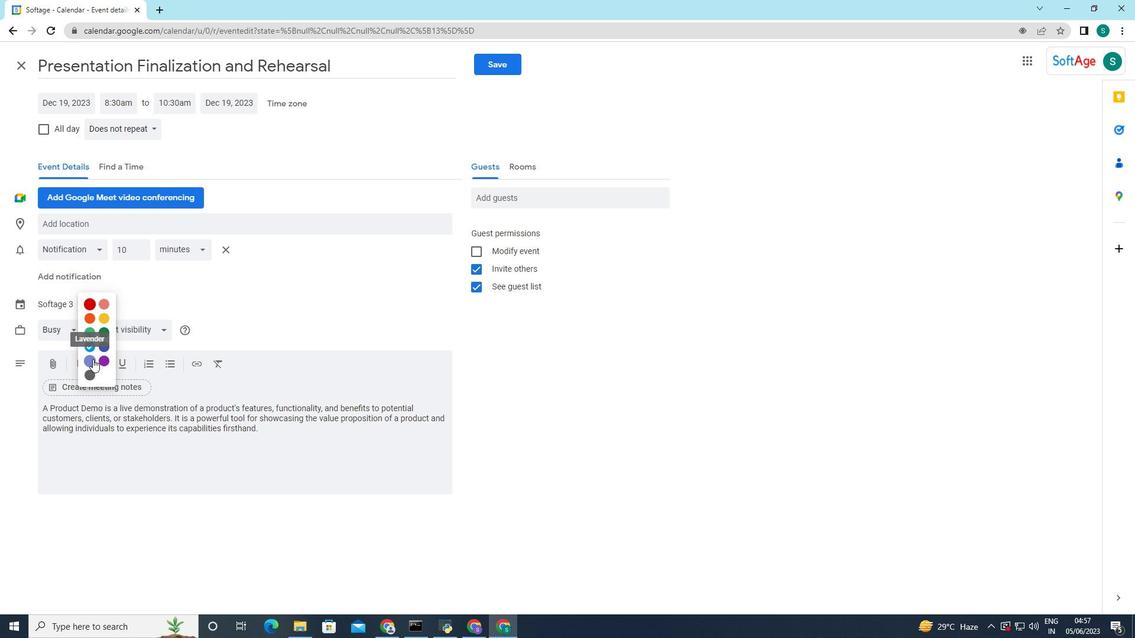 
Action: Mouse pressed left at (79, 345)
Screenshot: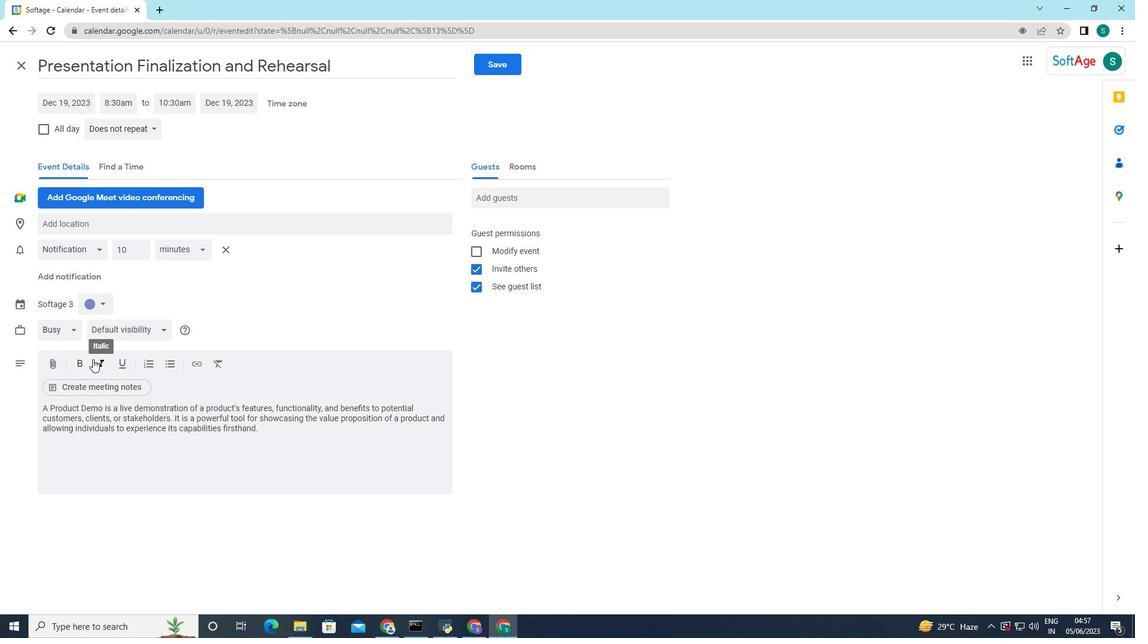 
Action: Mouse moved to (93, 209)
Screenshot: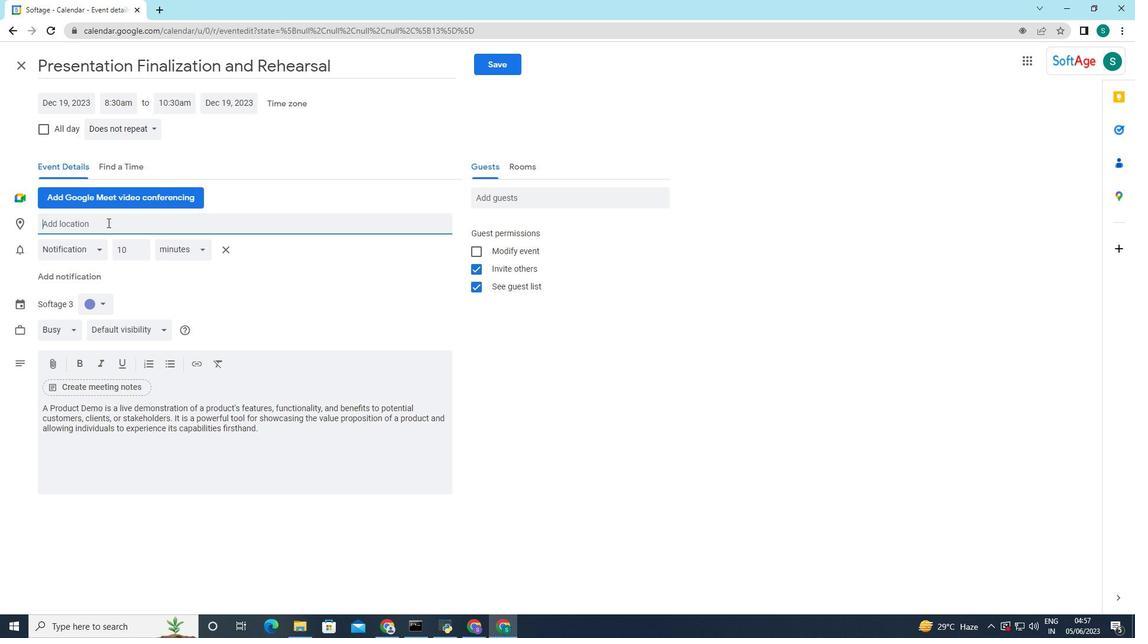 
Action: Mouse pressed left at (93, 209)
Screenshot: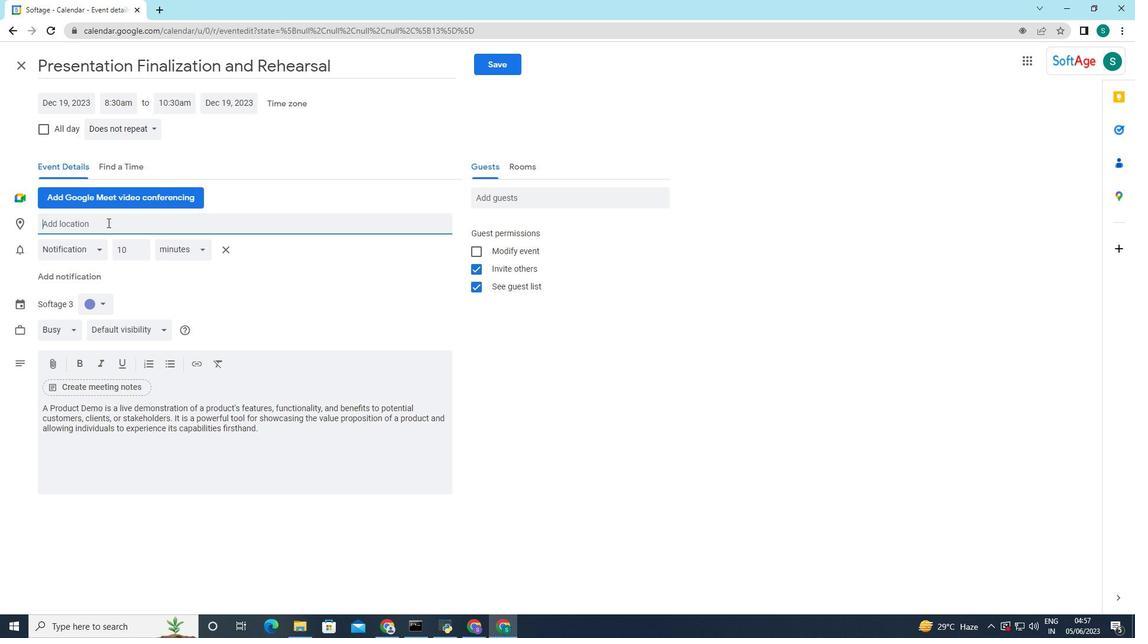 
Action: Key pressed 654<Key.space><Key.caps_lock>P<Key.caps_lock>alais<Key.space>des<Key.space><Key.caps_lock>F<Key.caps_lock>estiva<Key.backspace>al
Screenshot: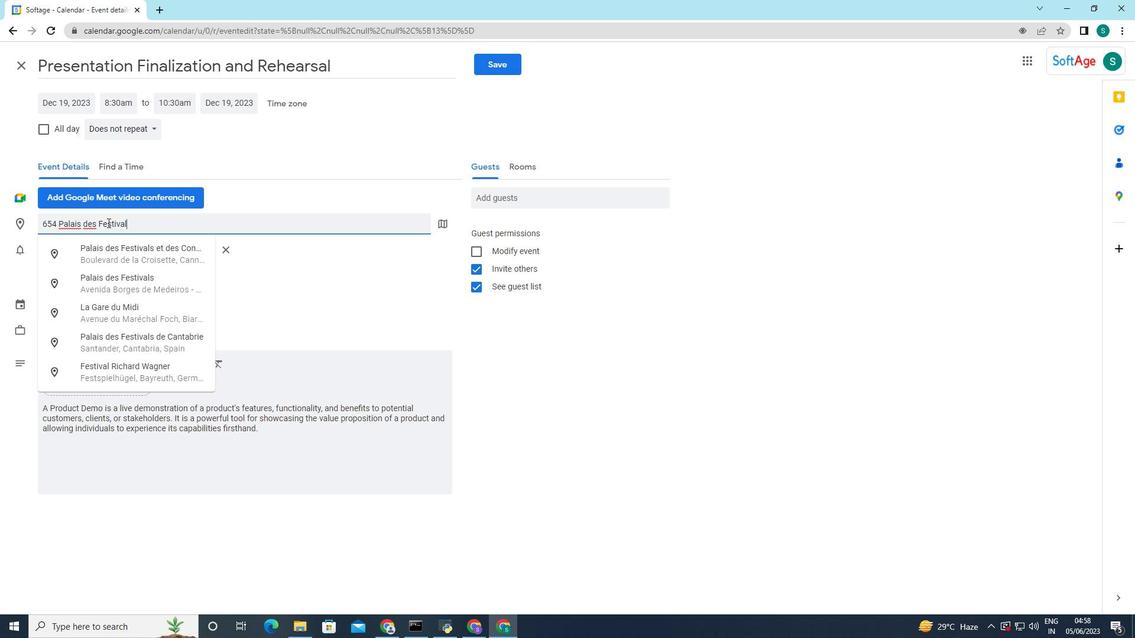 
Action: Mouse moved to (120, 222)
Screenshot: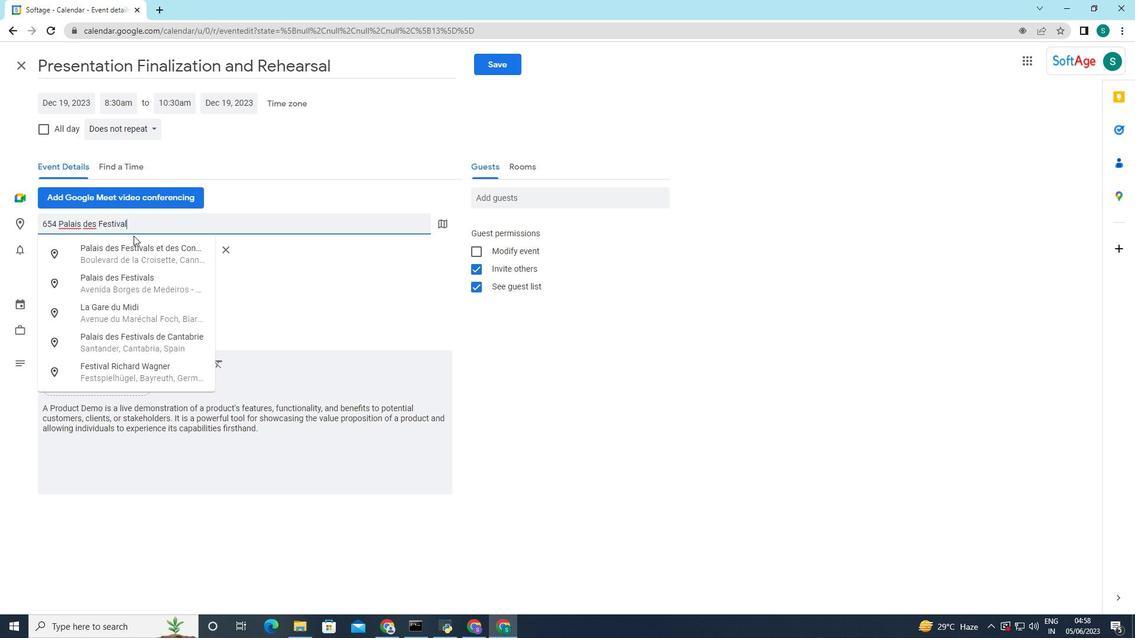 
Action: Key pressed s<Key.space><Key.backspace>,<Key.space><Key.caps_lock>X<Key.backspace>C<Key.caps_lock>annes,<Key.space><Key.caps_lock>F<Key.caps_lock>rance
Screenshot: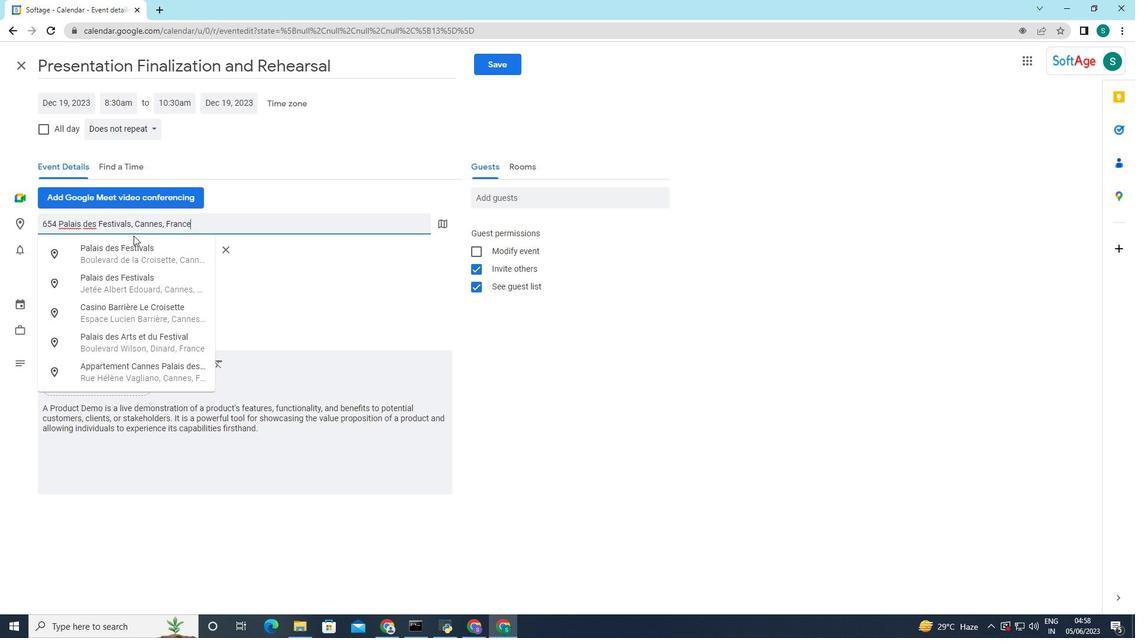 
Action: Mouse moved to (306, 275)
Screenshot: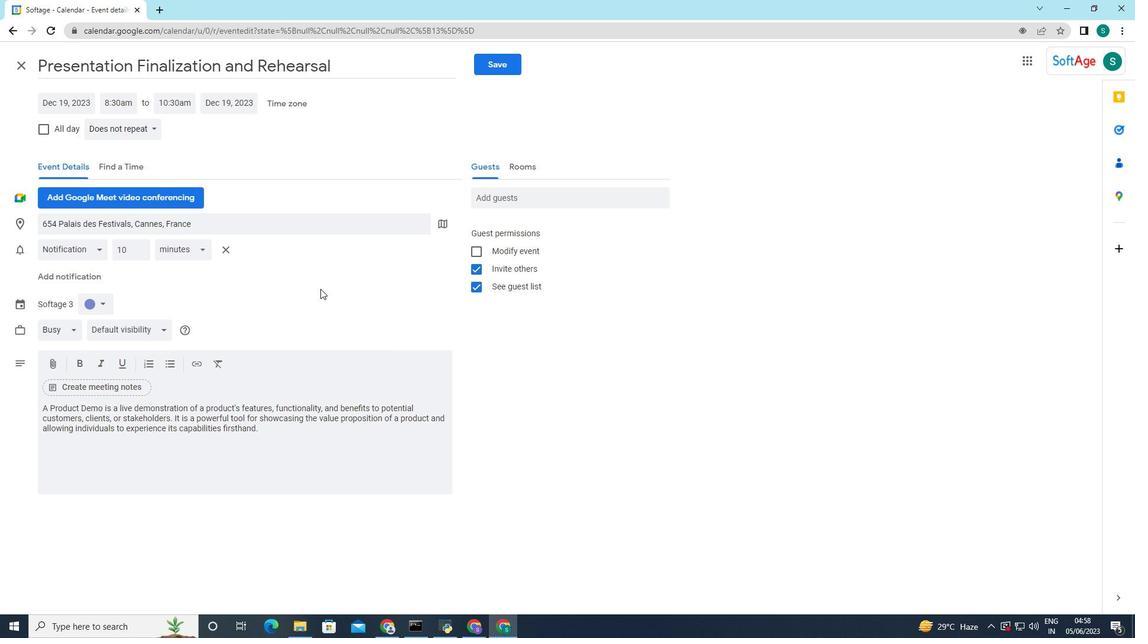 
Action: Mouse pressed left at (306, 275)
Screenshot: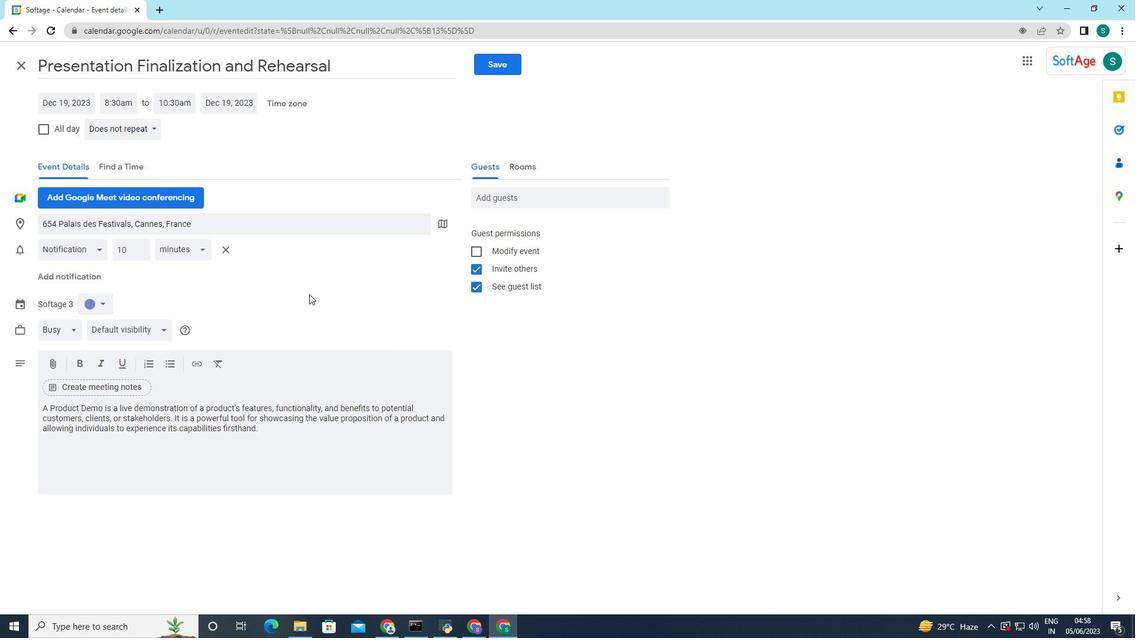 
Action: Mouse moved to (505, 179)
Screenshot: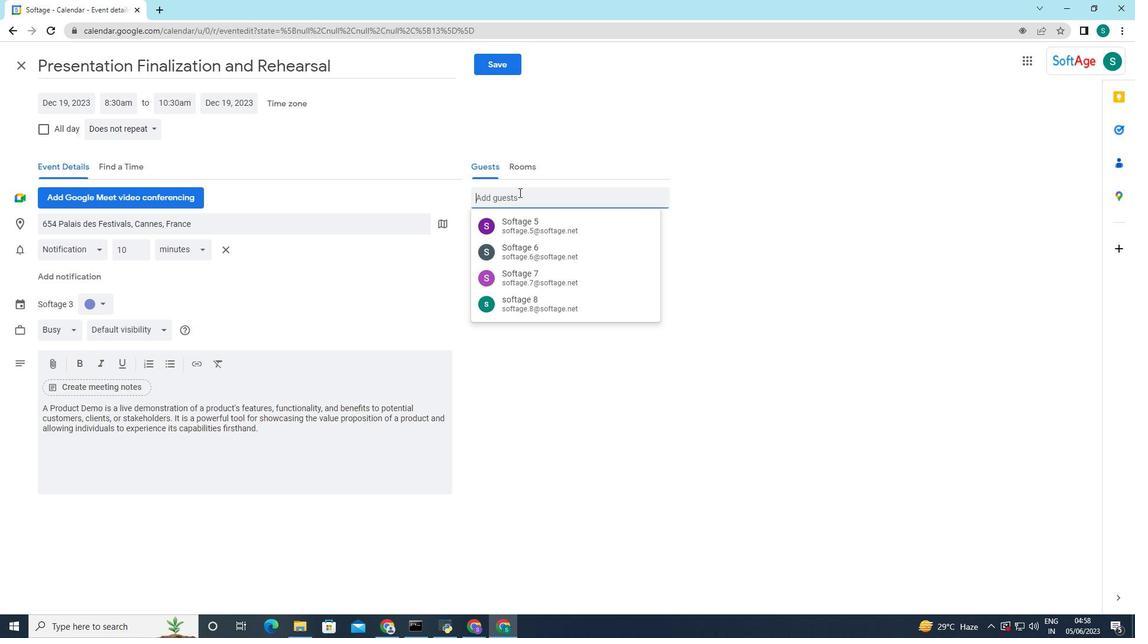 
Action: Mouse pressed left at (505, 179)
Screenshot: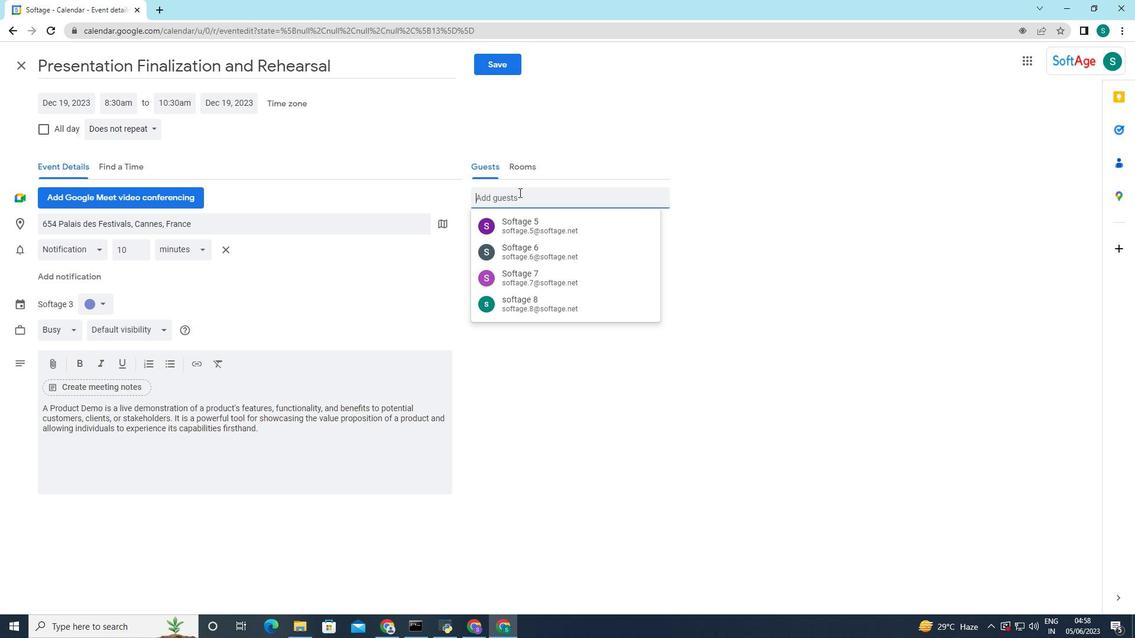 
Action: Key pressed softage.10
Screenshot: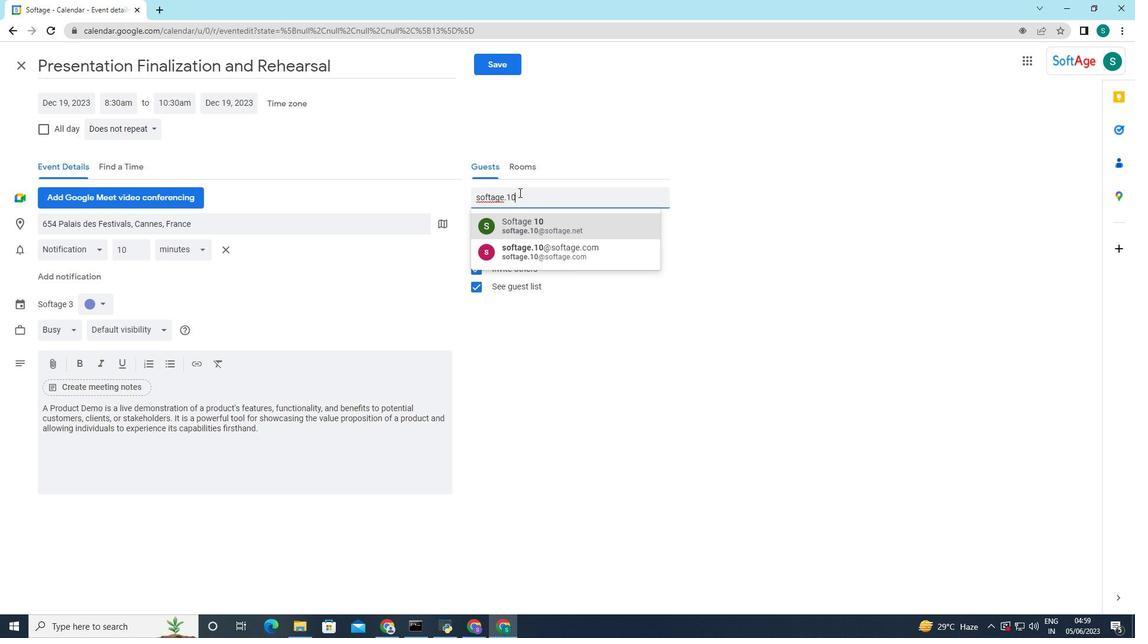 
Action: Mouse moved to (550, 220)
Screenshot: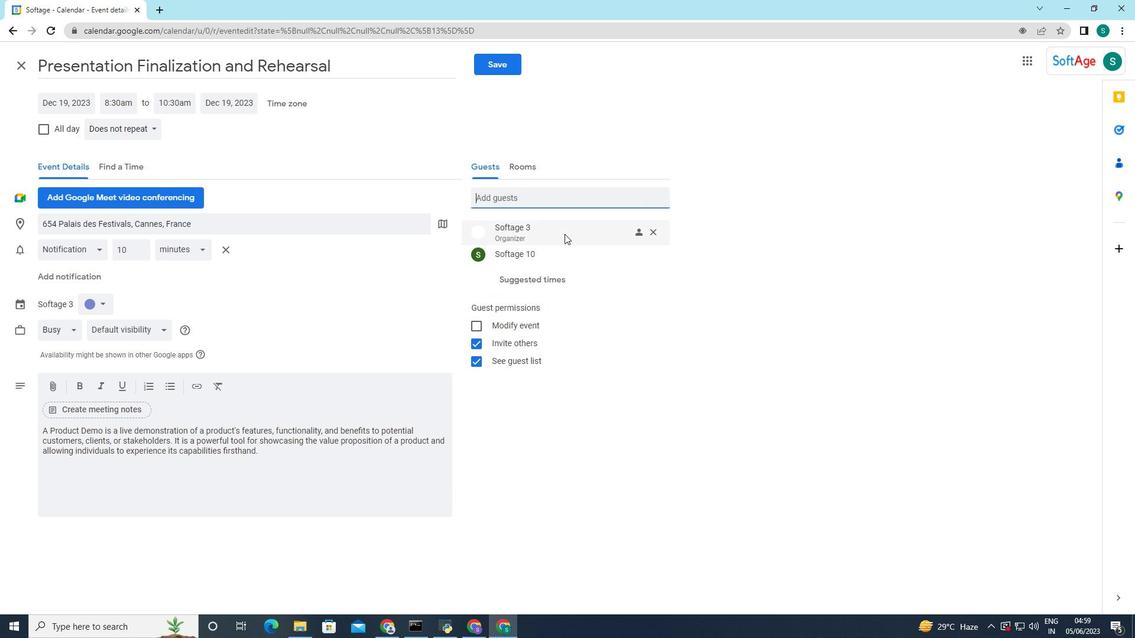 
Action: Mouse pressed left at (550, 220)
Screenshot: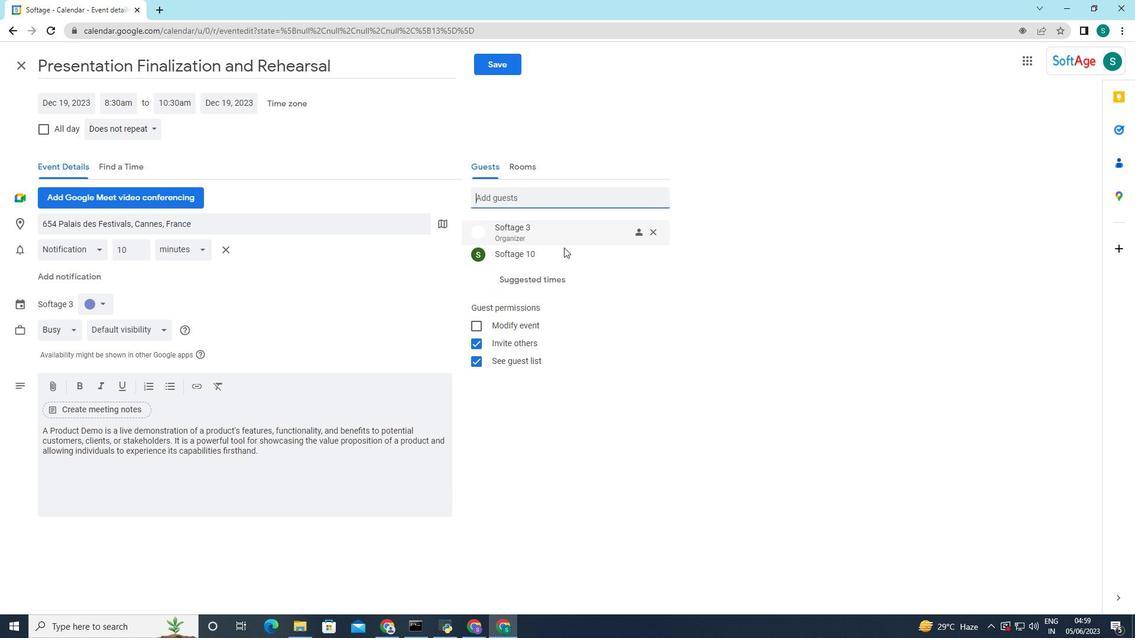 
Action: Mouse moved to (517, 184)
Screenshot: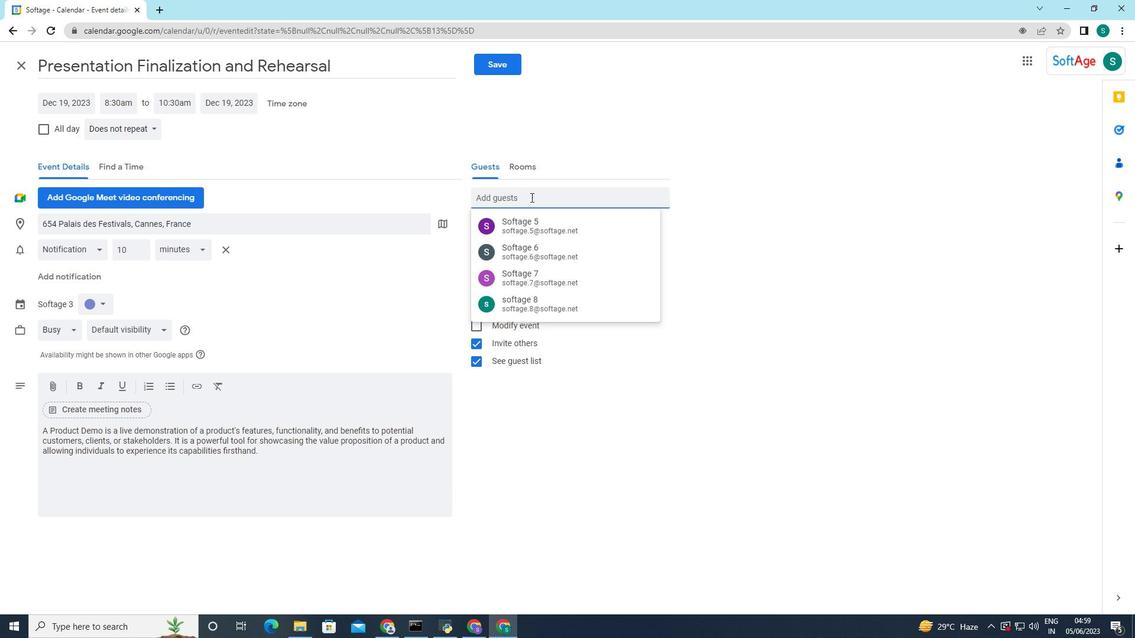 
Action: Mouse pressed left at (517, 184)
Screenshot: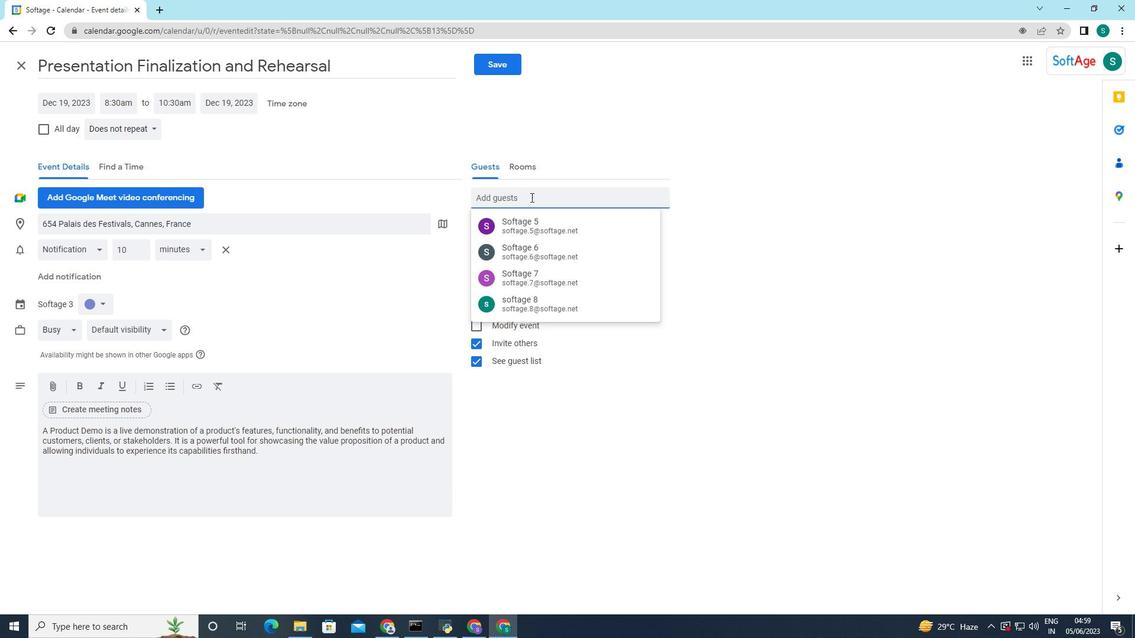 
Action: Mouse moved to (517, 183)
Screenshot: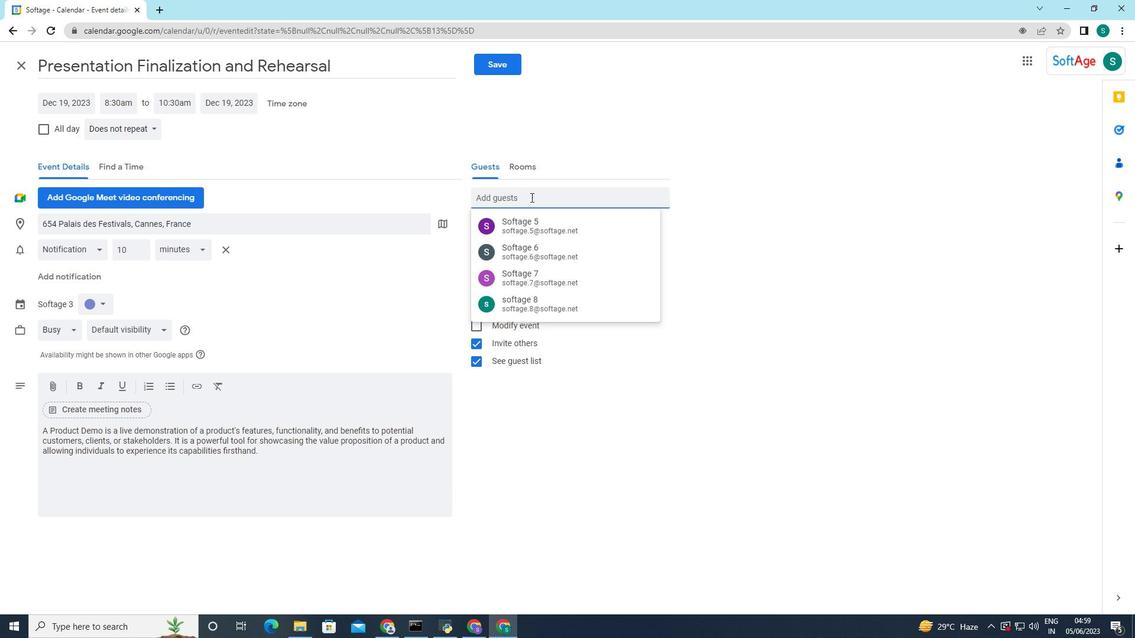 
Action: Key pressed softage.
Screenshot: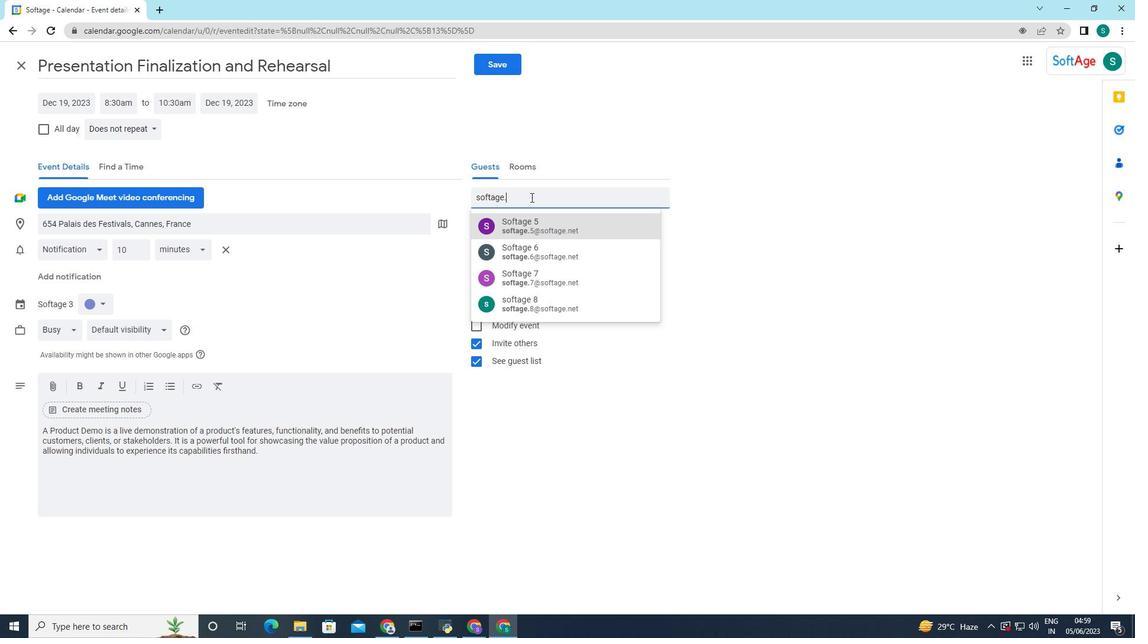 
Action: Mouse moved to (568, 253)
Screenshot: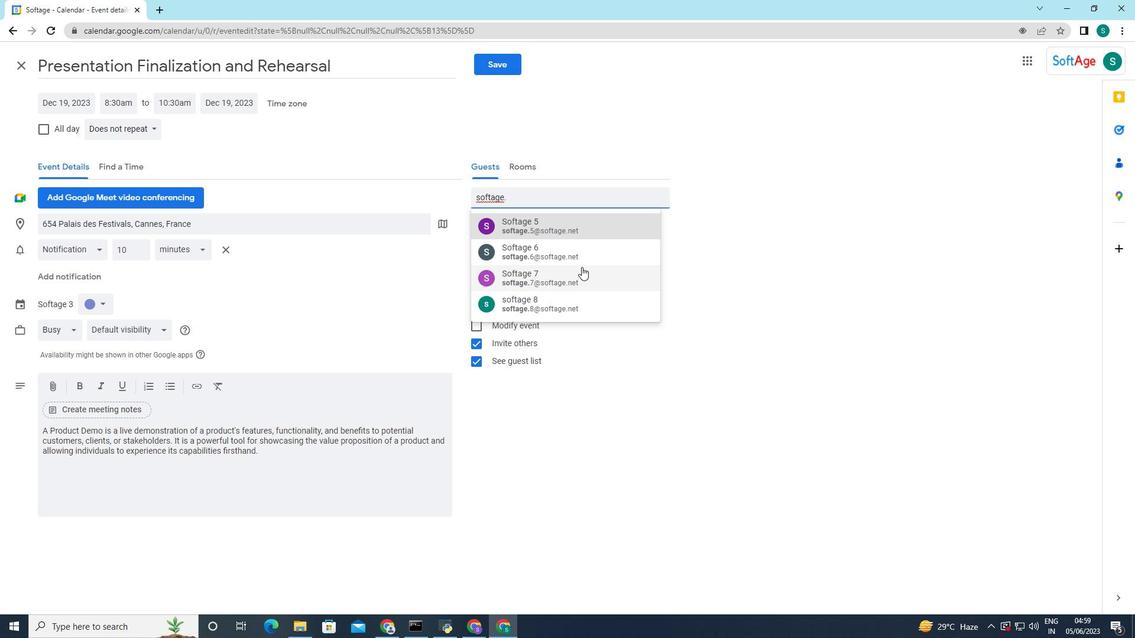 
Action: Key pressed 1
Screenshot: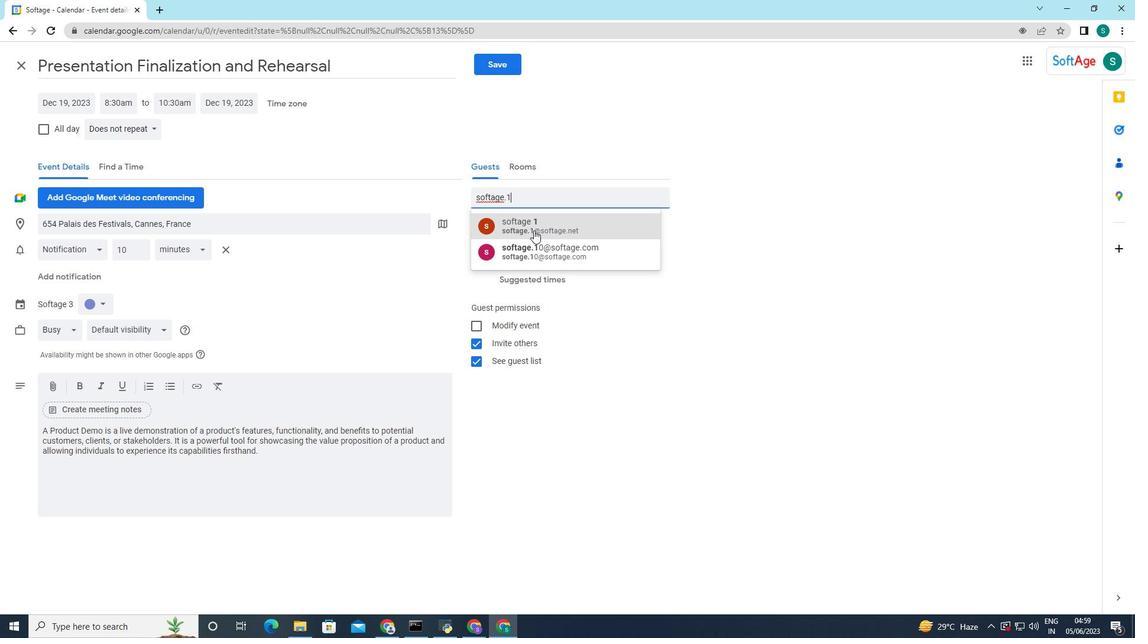 
Action: Mouse moved to (522, 213)
Screenshot: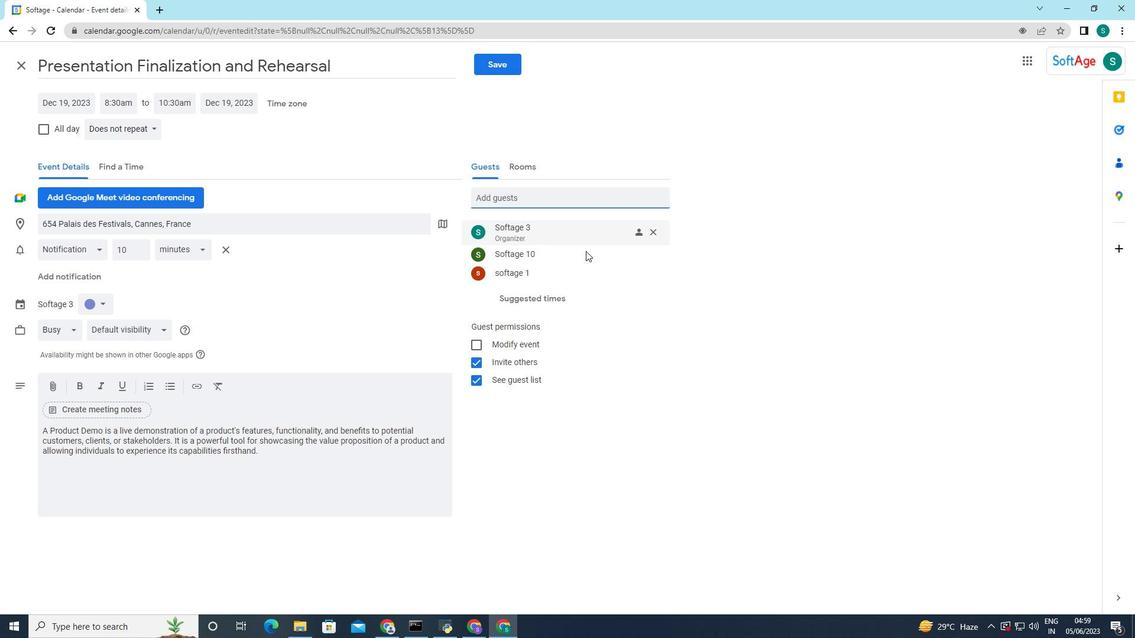 
Action: Mouse pressed left at (522, 213)
Screenshot: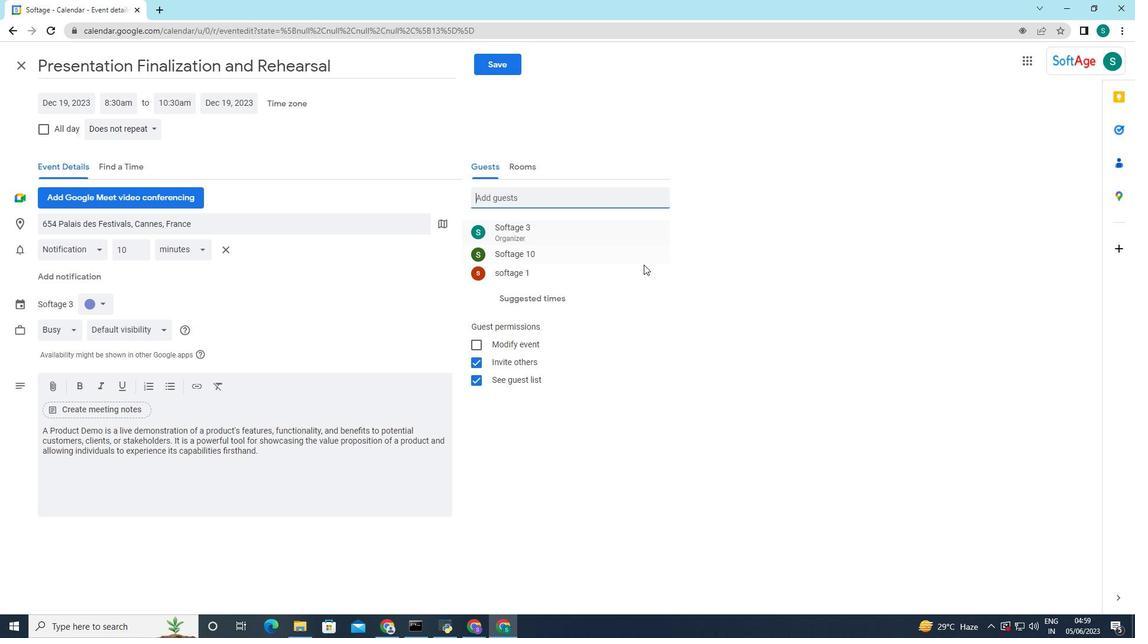 
Action: Mouse moved to (690, 352)
Screenshot: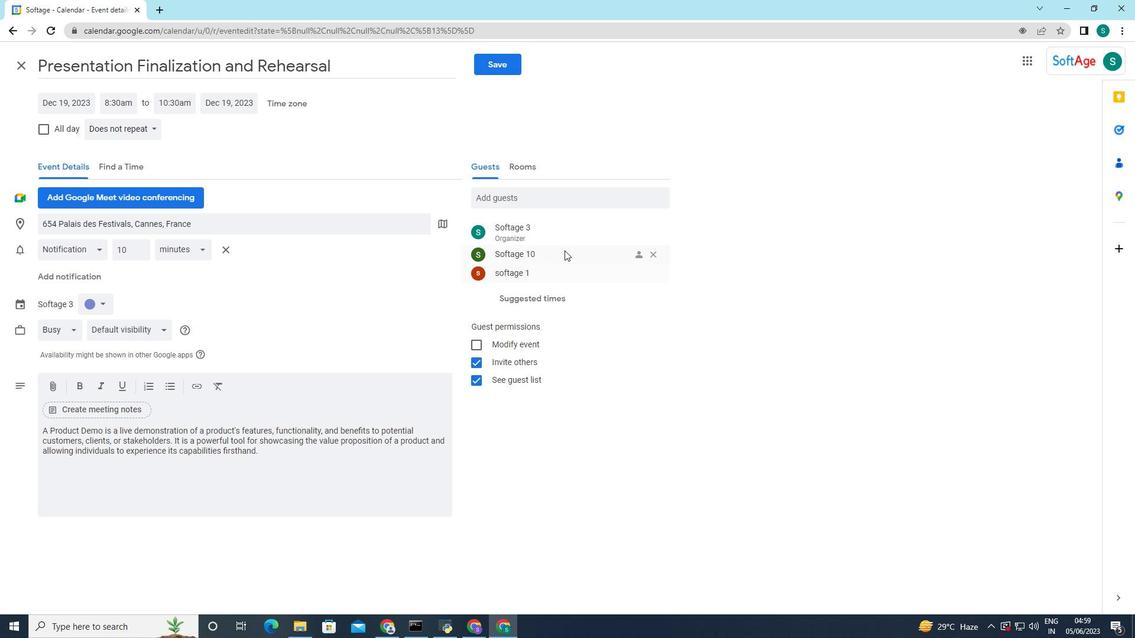 
Action: Mouse pressed left at (691, 352)
Screenshot: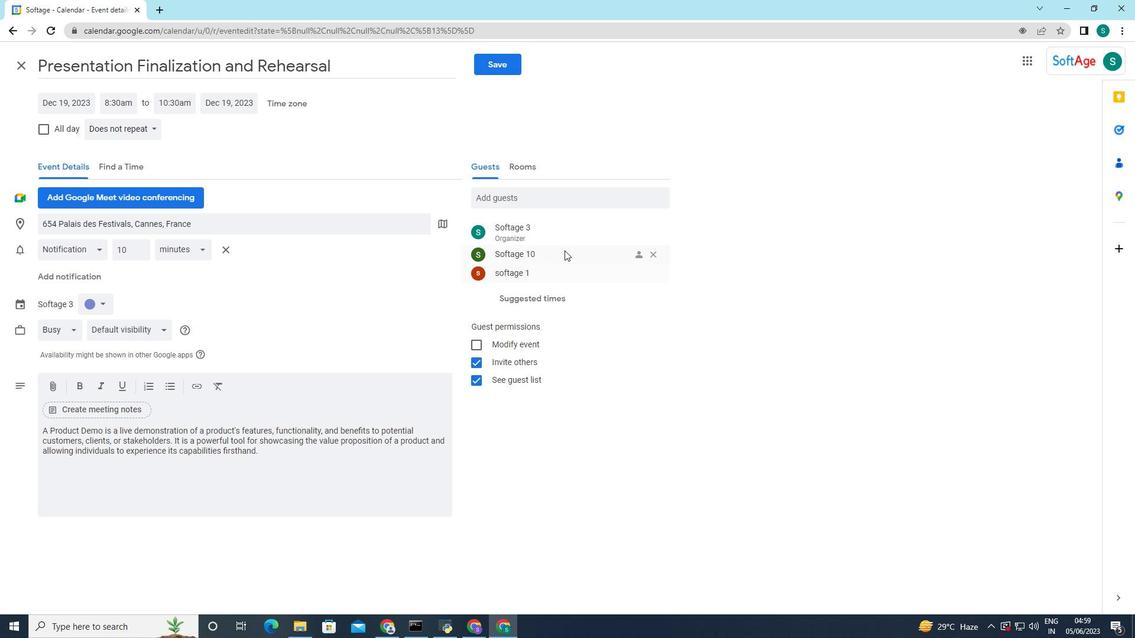 
Action: Mouse moved to (643, 218)
Screenshot: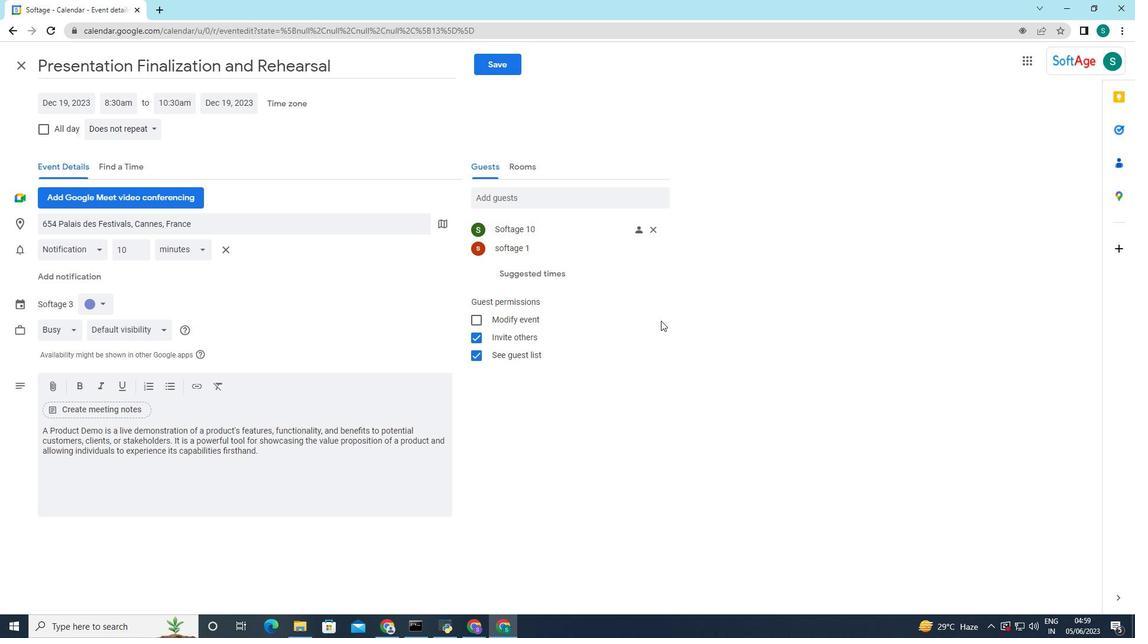 
Action: Mouse pressed left at (643, 218)
Screenshot: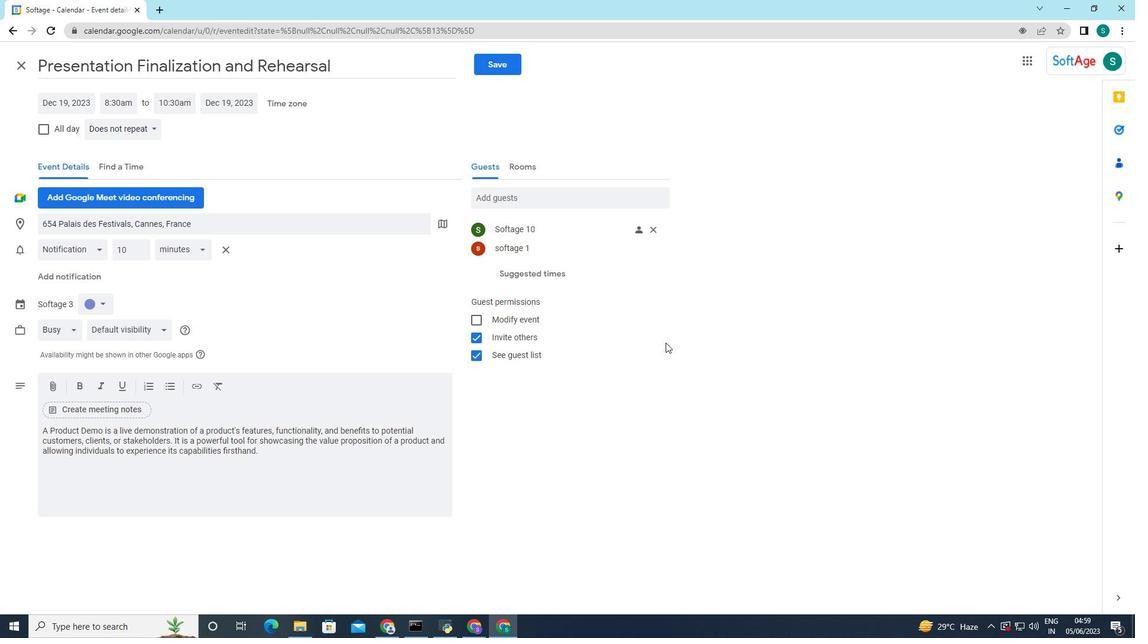 
Action: Mouse moved to (656, 352)
Screenshot: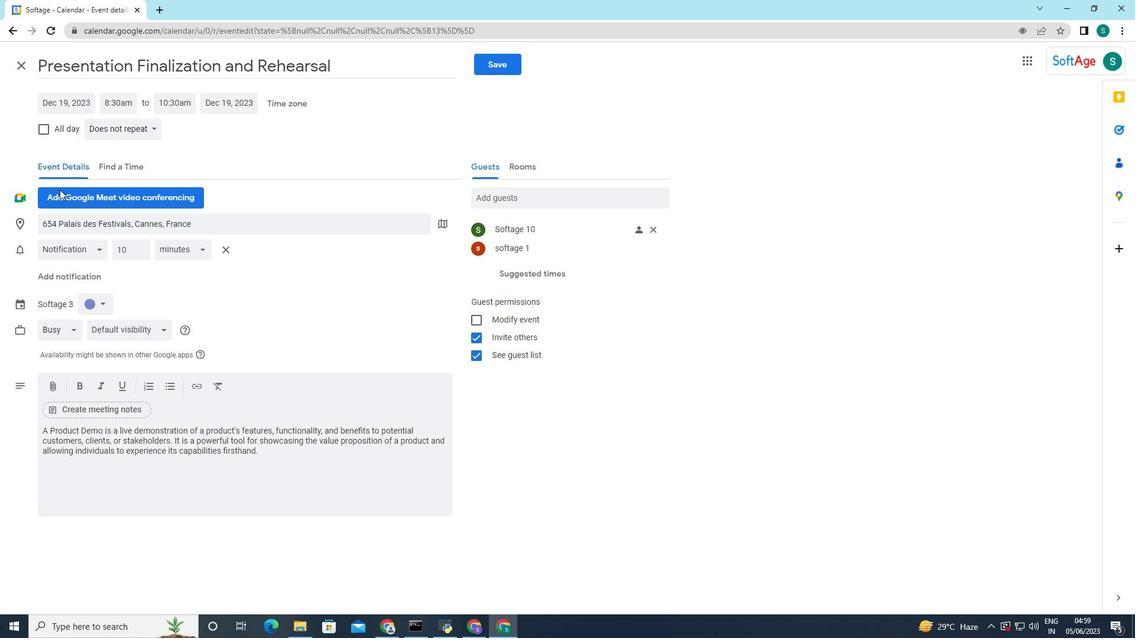 
Action: Mouse pressed left at (656, 352)
Screenshot: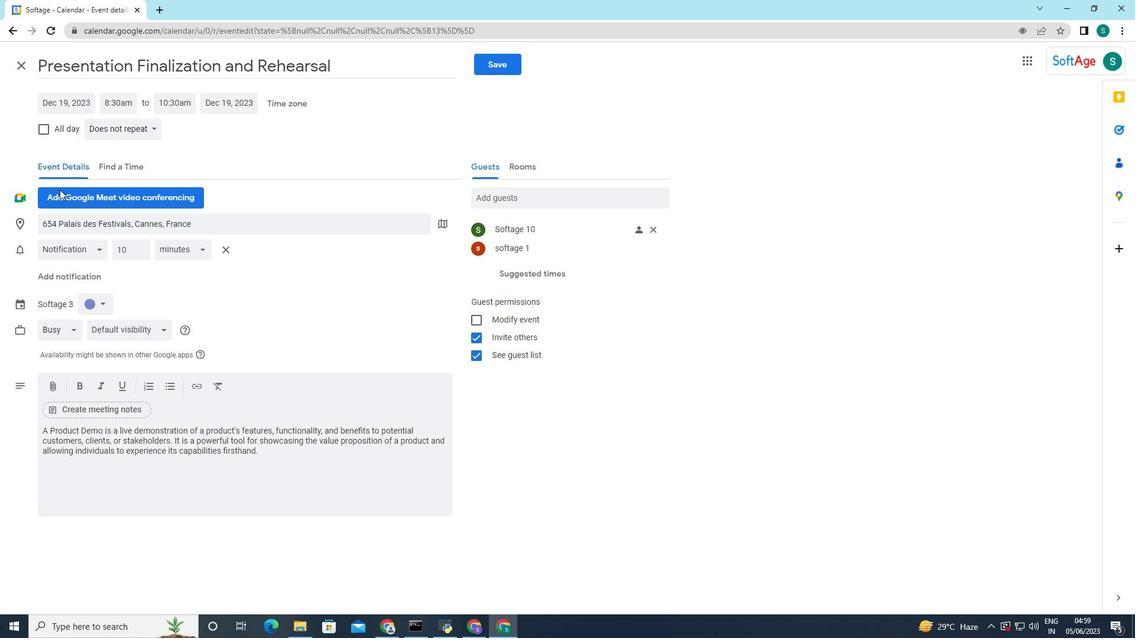 
Action: Mouse moved to (106, 120)
Screenshot: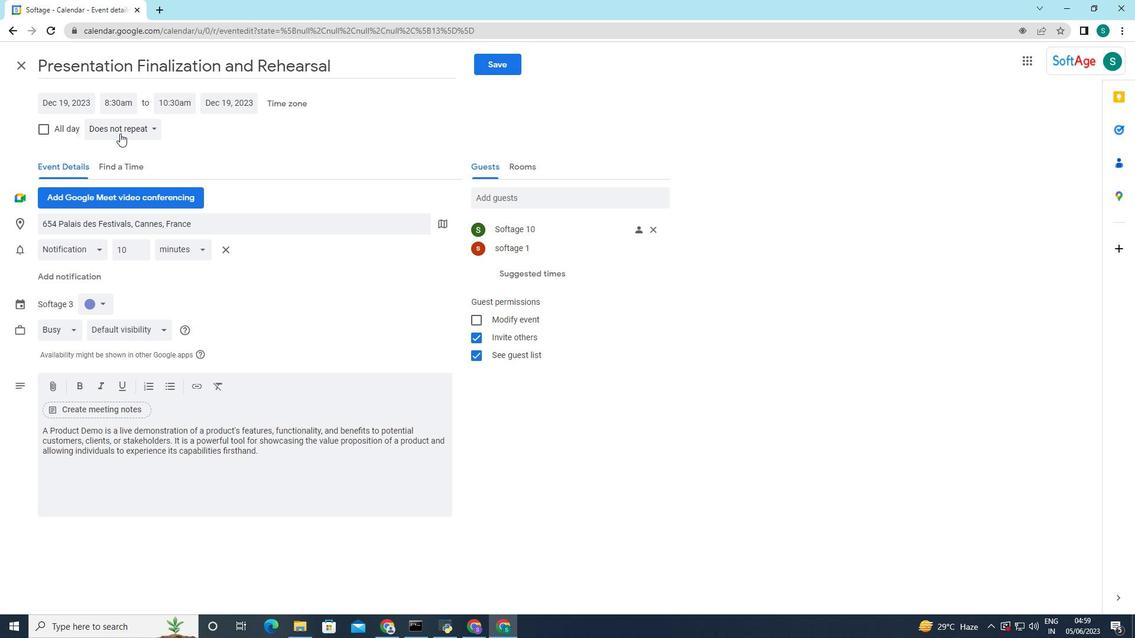
Action: Mouse pressed left at (106, 120)
Screenshot: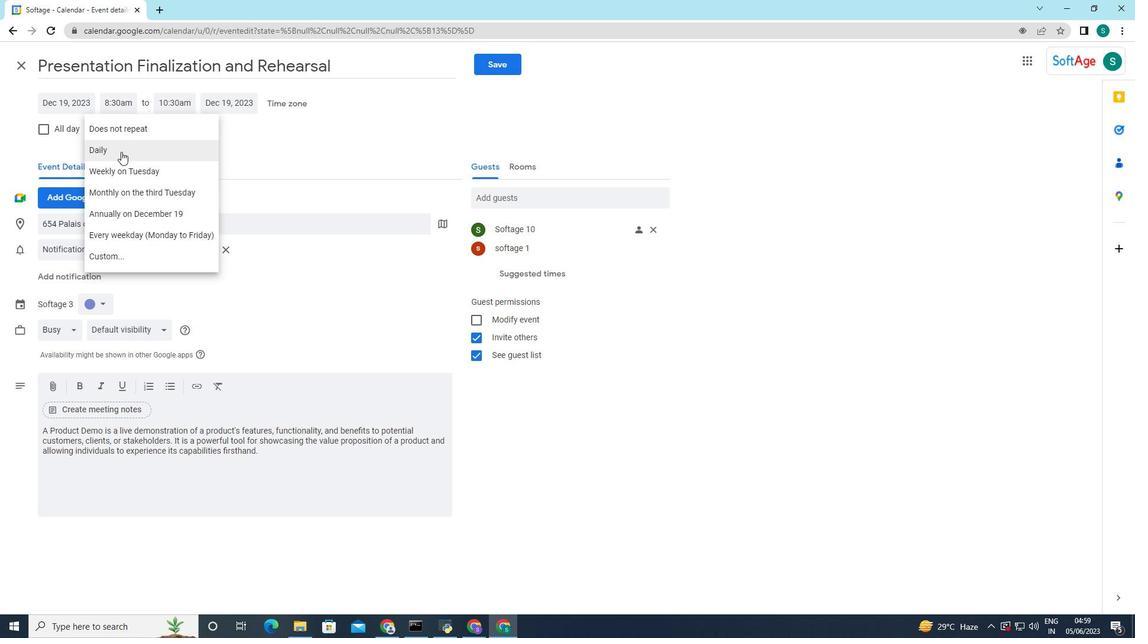 
Action: Mouse moved to (98, 115)
Screenshot: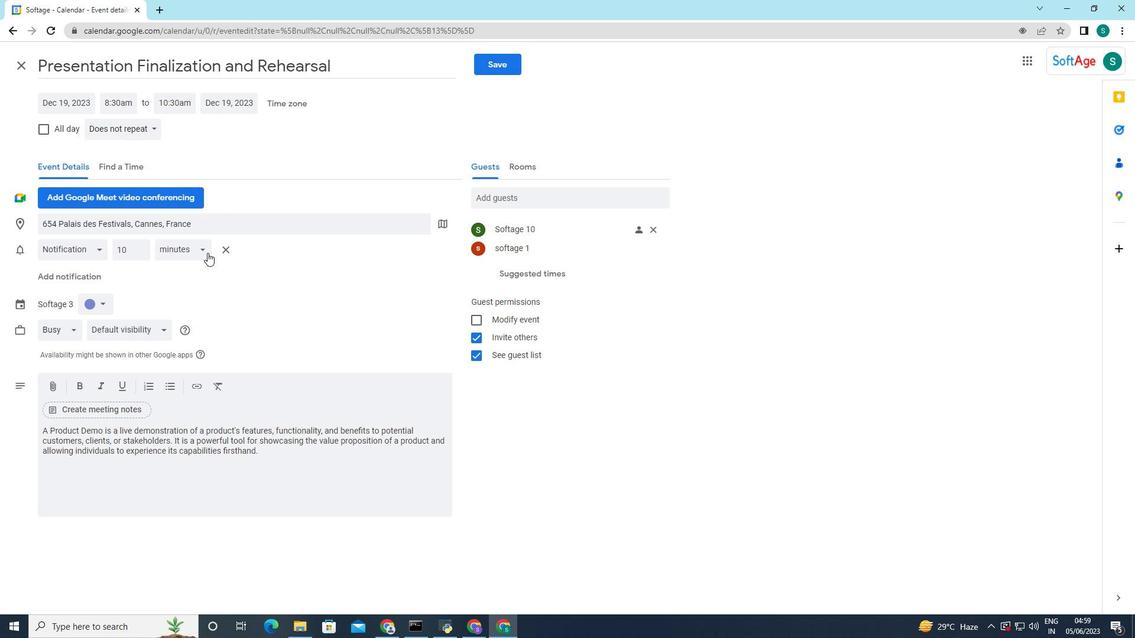 
Action: Mouse pressed left at (98, 115)
Screenshot: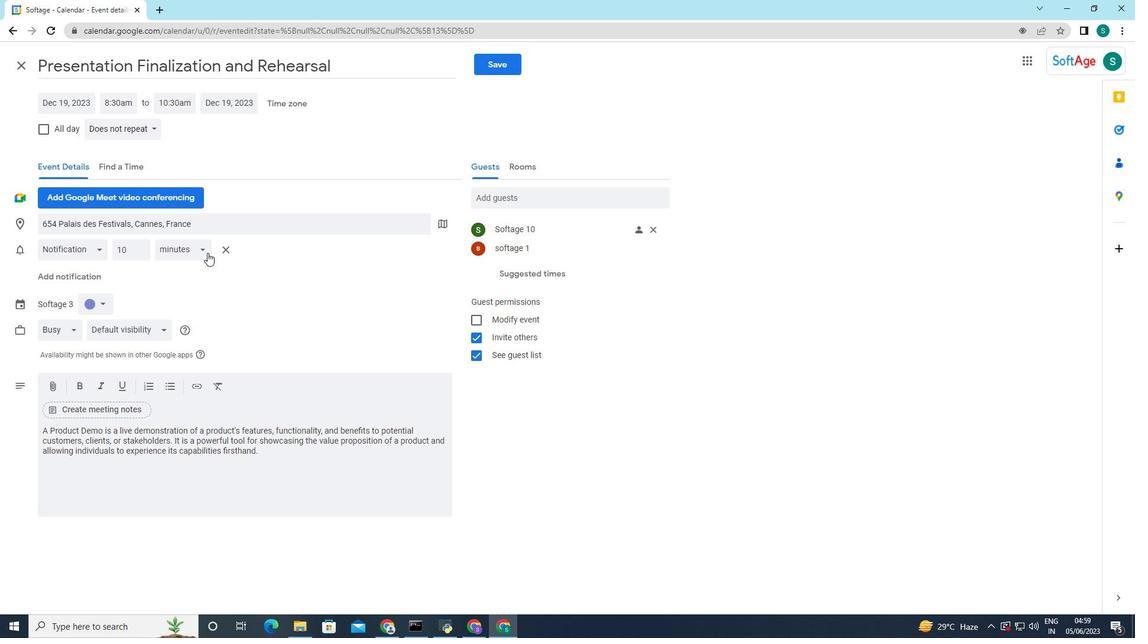 
Action: Mouse moved to (511, 498)
Screenshot: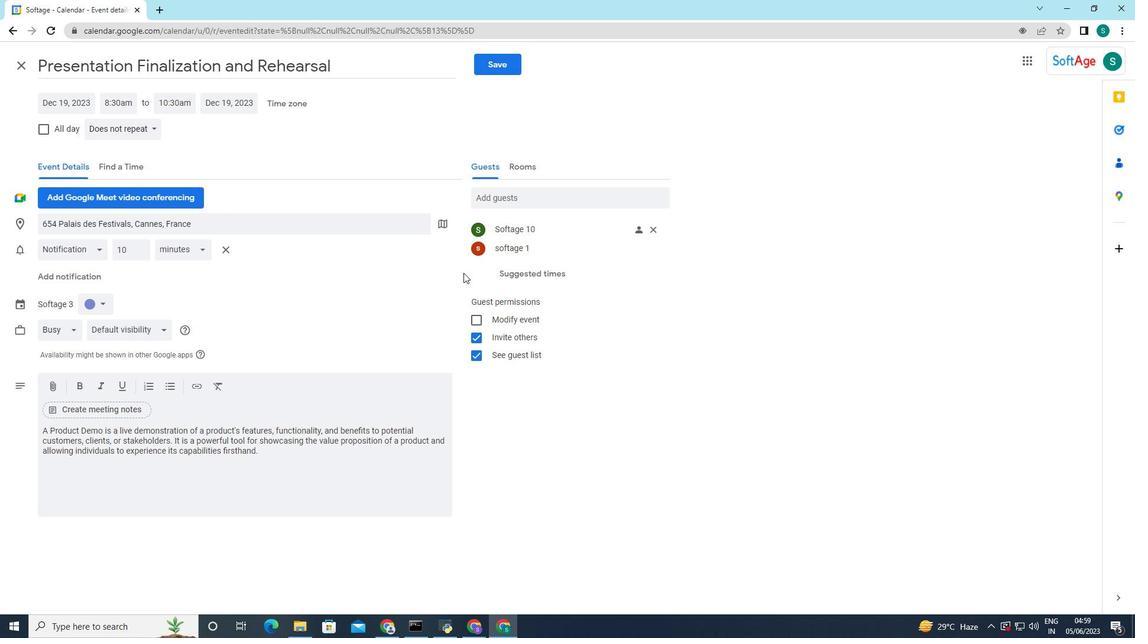 
Action: Mouse pressed left at (511, 498)
Screenshot: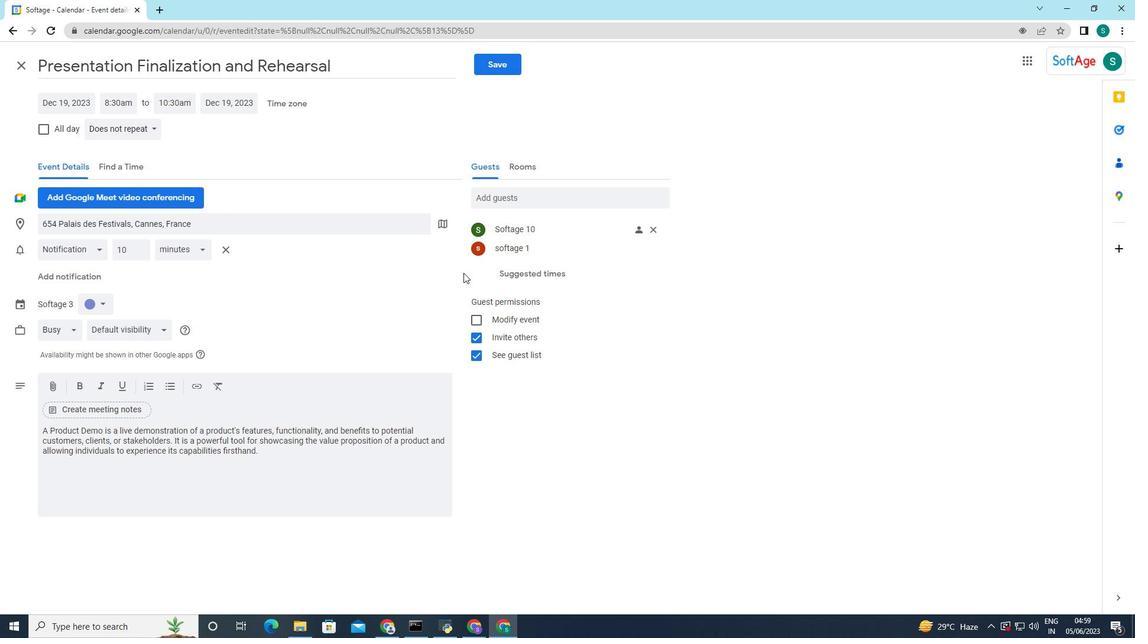 
Action: Mouse moved to (491, 49)
Screenshot: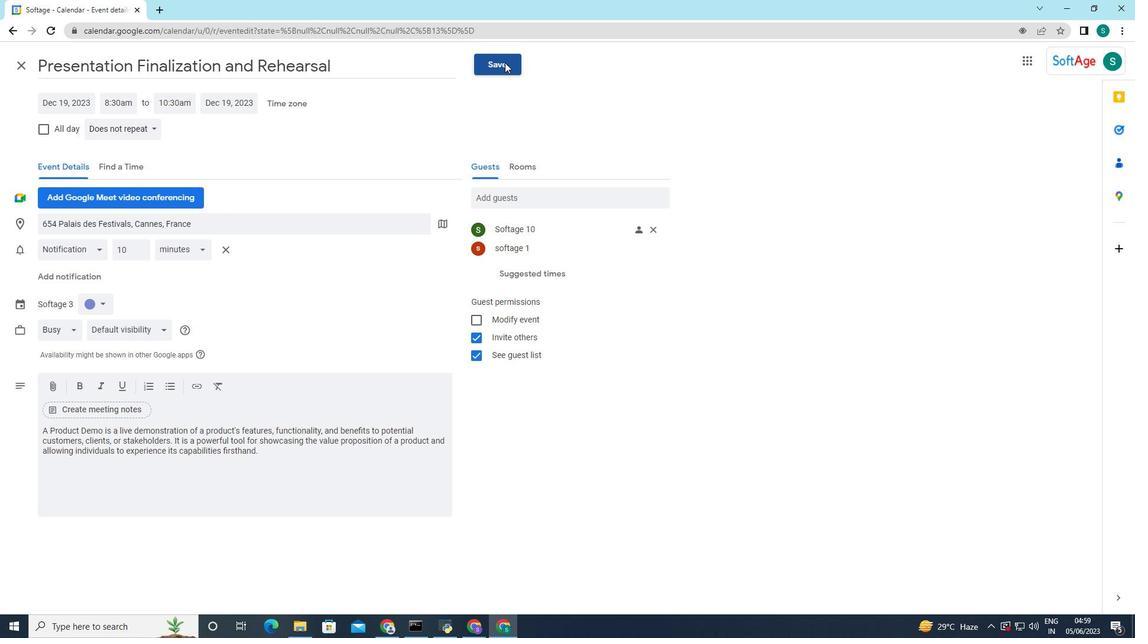 
Action: Mouse pressed left at (491, 49)
Screenshot: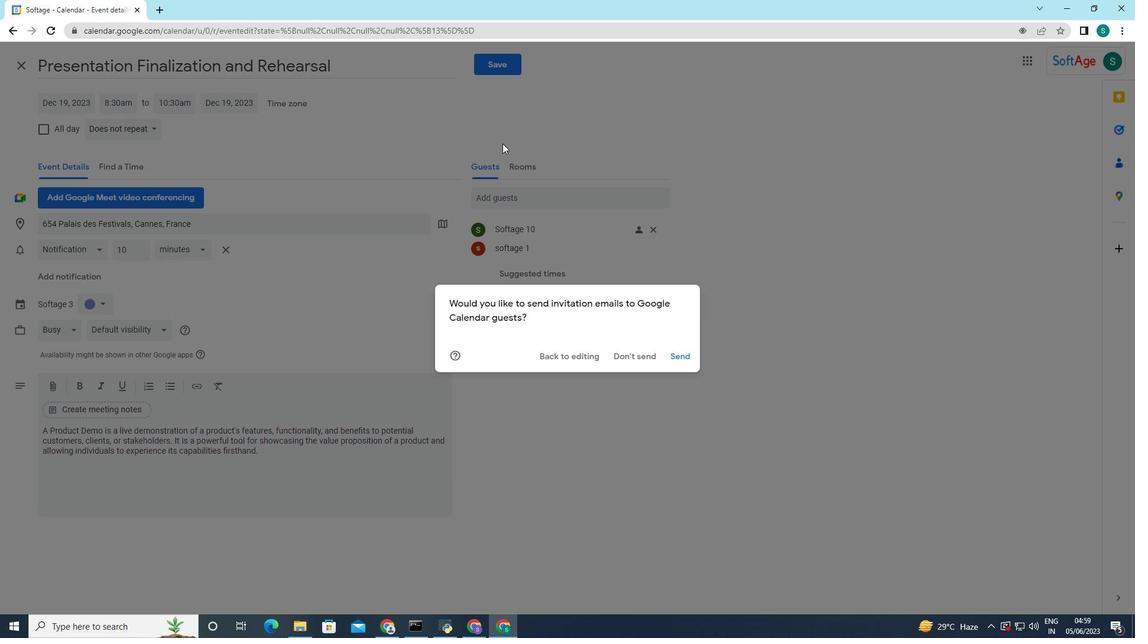 
Action: Mouse moved to (665, 342)
Screenshot: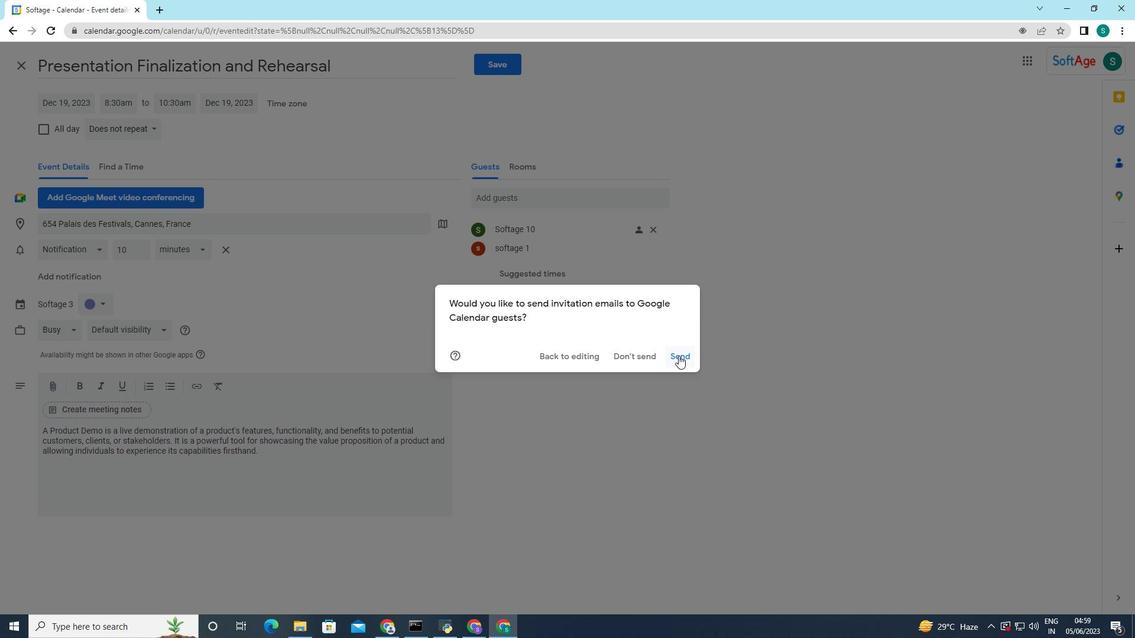 
Action: Mouse pressed left at (665, 342)
Screenshot: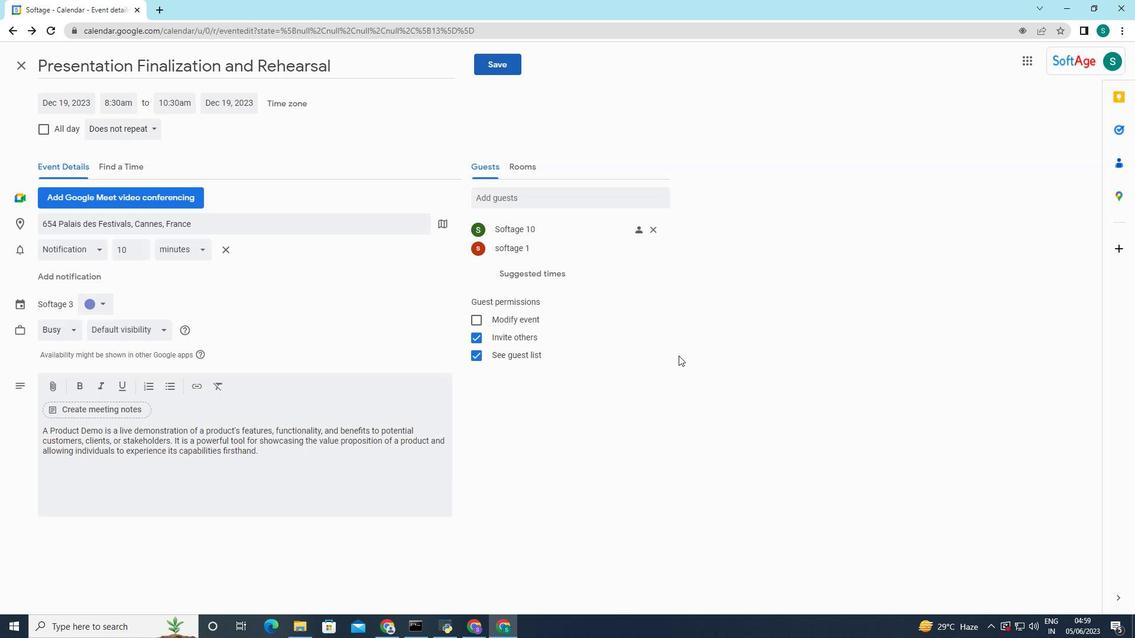 
